 Task: Open Card Sales Contract Review in Board IT Asset Management and Inventory Control to Workspace Antivirus and Security Software and add a team member Softage.1@softage.net, a label Red, a checklist Wealth Management, an attachment from your onedrive, a color Red and finally, add a card description 'Plan and execute company team-building activity at a pottery class' and a comment 'This task presents an opportunity to innovate and come up with new solutions to old problems.'. Add a start date 'Jan 09, 1900' with a due date 'Jan 16, 1900'
Action: Mouse moved to (40, 283)
Screenshot: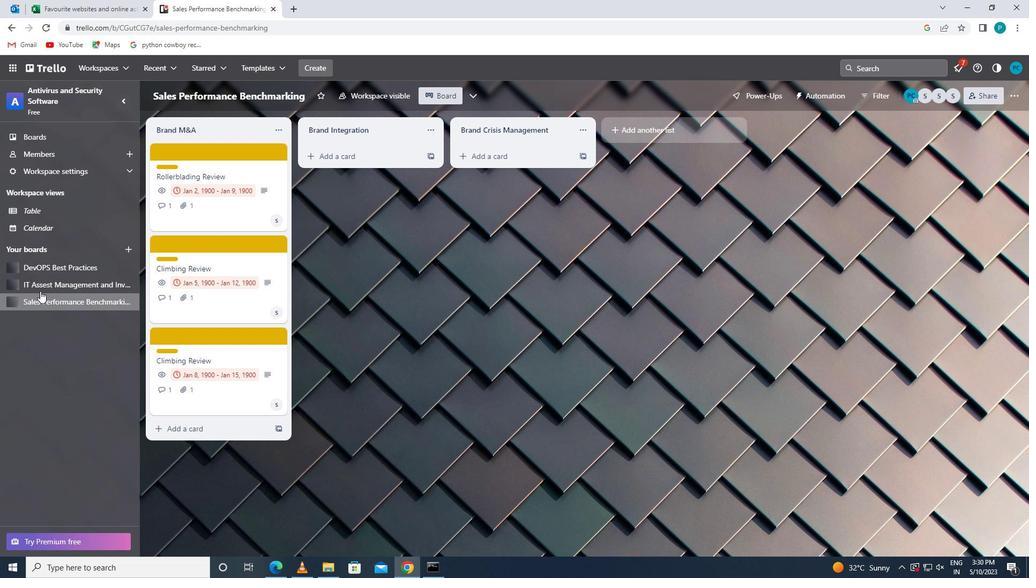 
Action: Mouse pressed left at (40, 283)
Screenshot: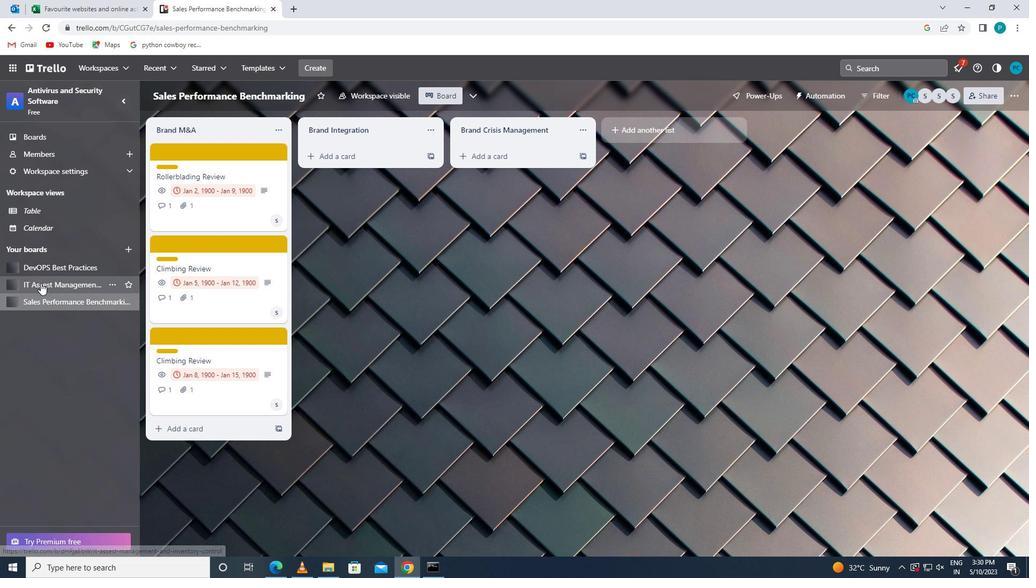 
Action: Mouse moved to (227, 338)
Screenshot: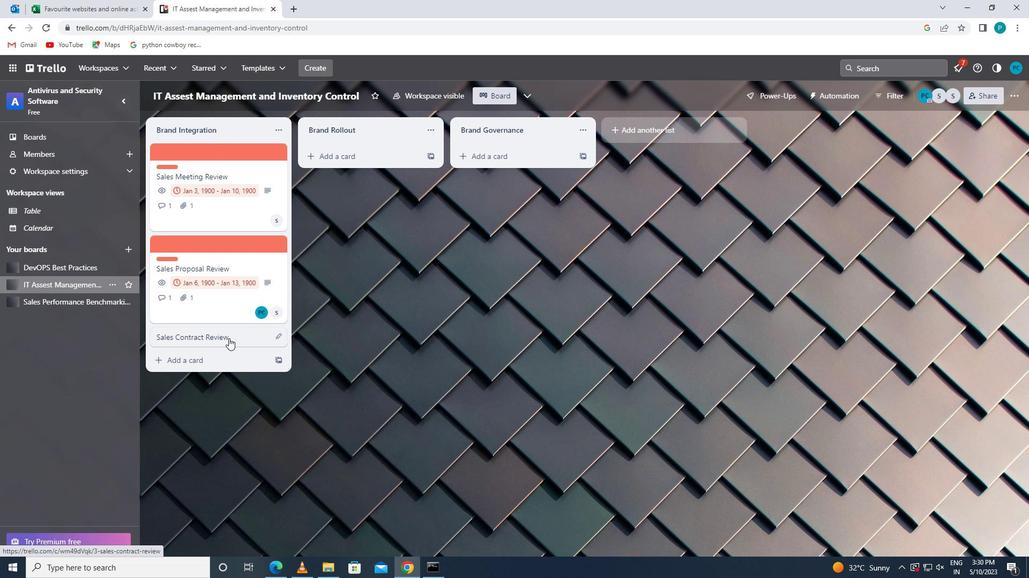
Action: Mouse pressed left at (227, 338)
Screenshot: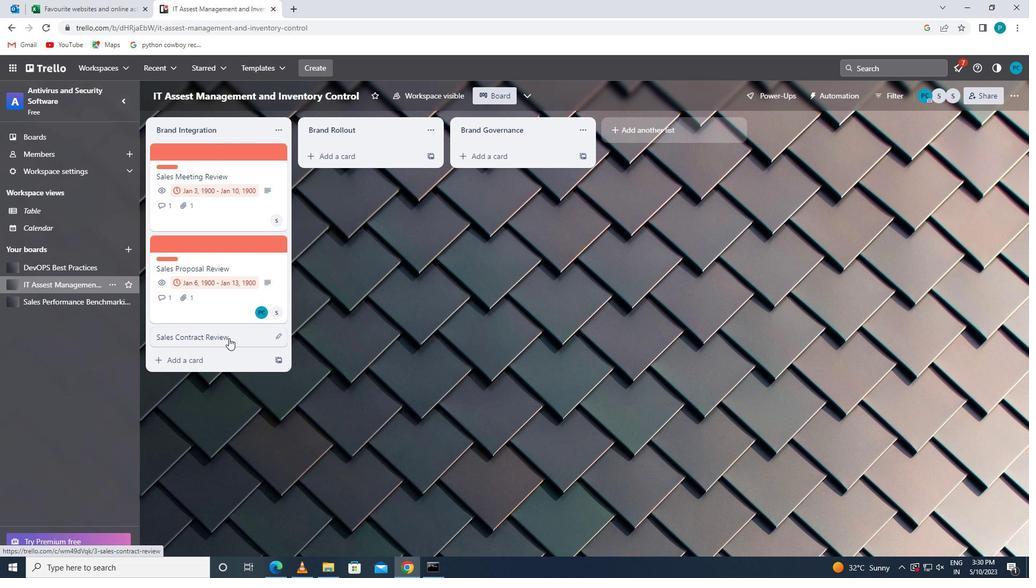 
Action: Mouse moved to (621, 191)
Screenshot: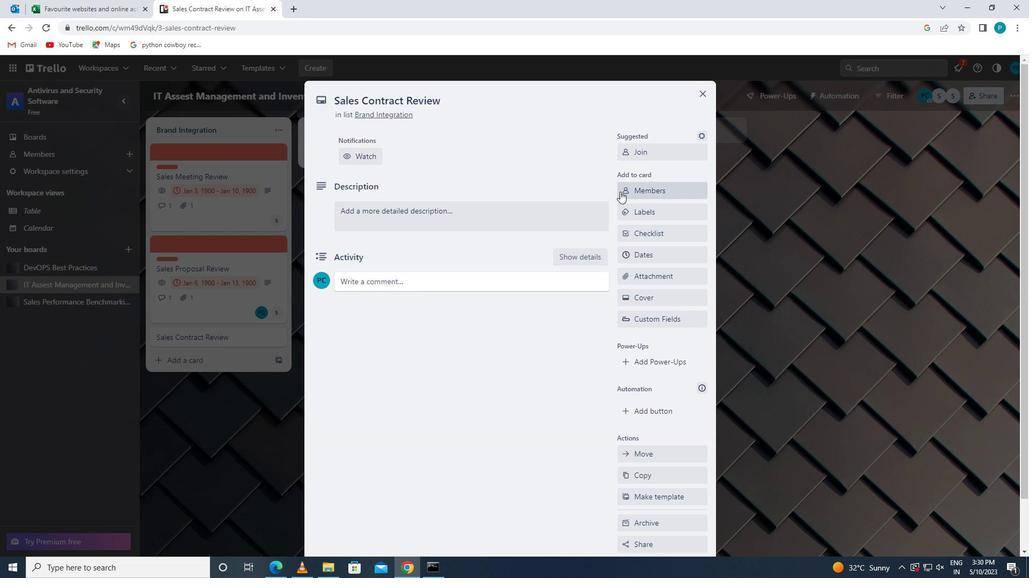 
Action: Mouse pressed left at (621, 191)
Screenshot: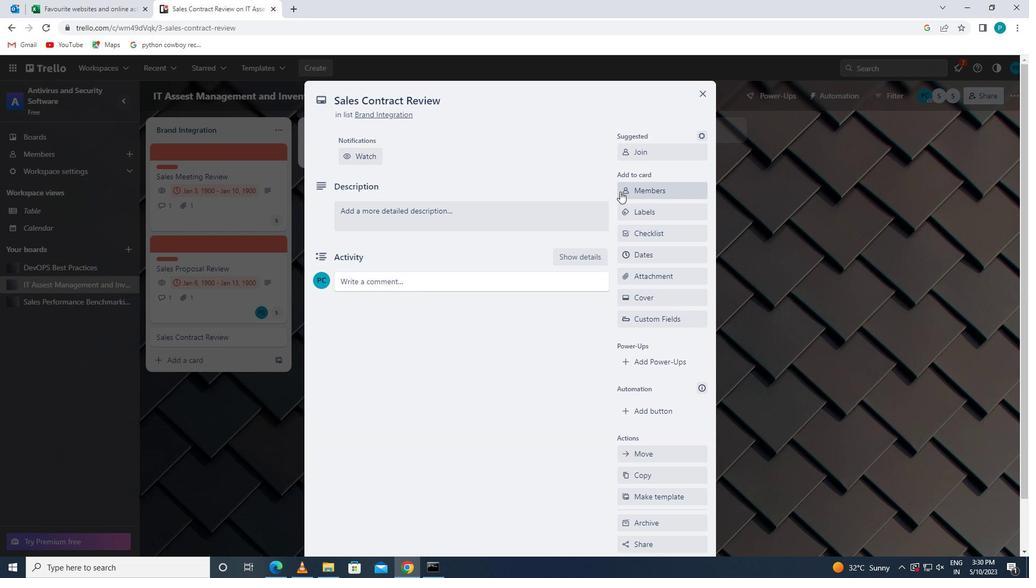 
Action: Mouse moved to (648, 243)
Screenshot: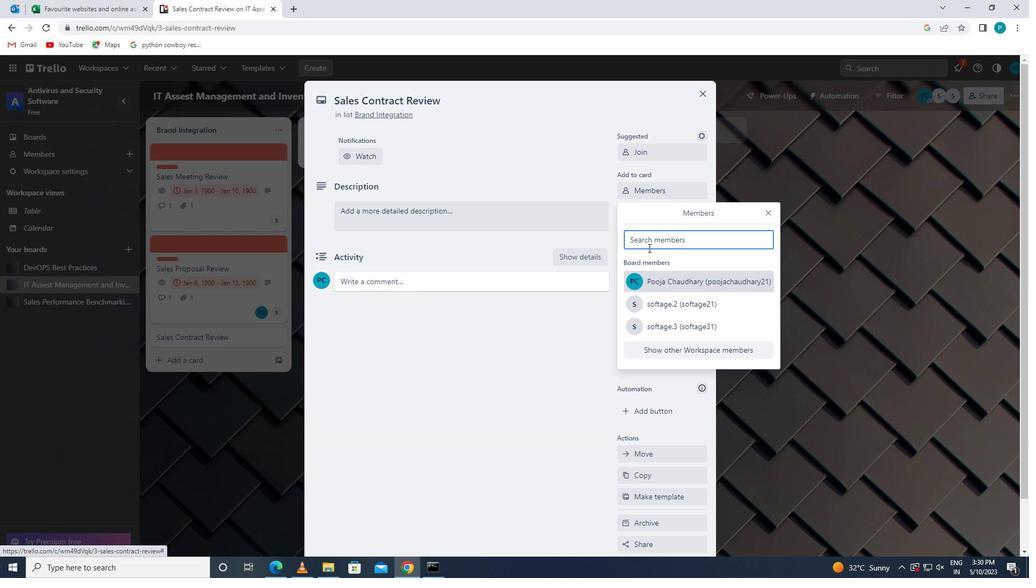 
Action: Mouse pressed left at (648, 243)
Screenshot: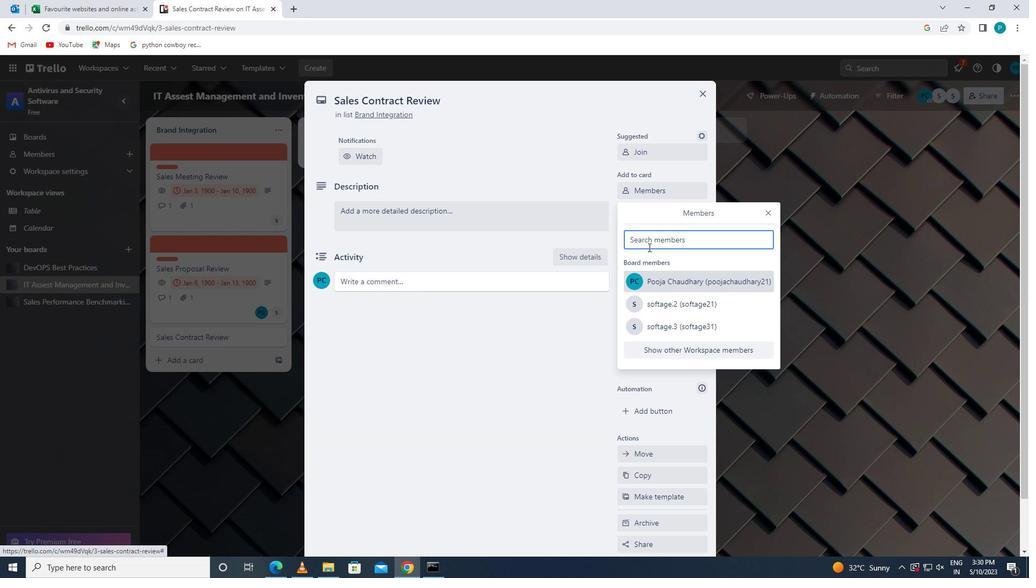 
Action: Key pressed <Key.caps_lock>s<Key.caps_lock>oftage
Screenshot: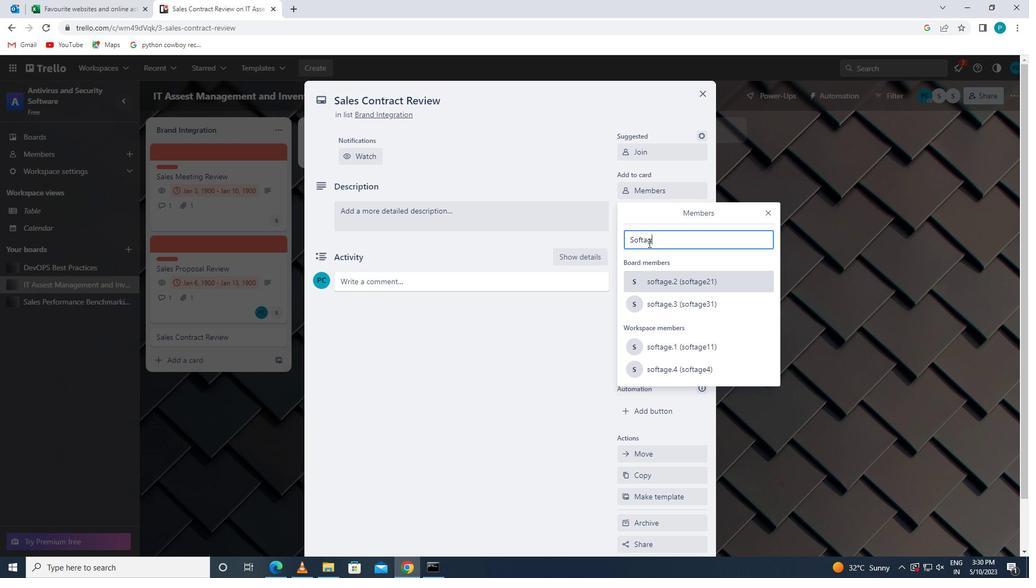 
Action: Mouse moved to (675, 349)
Screenshot: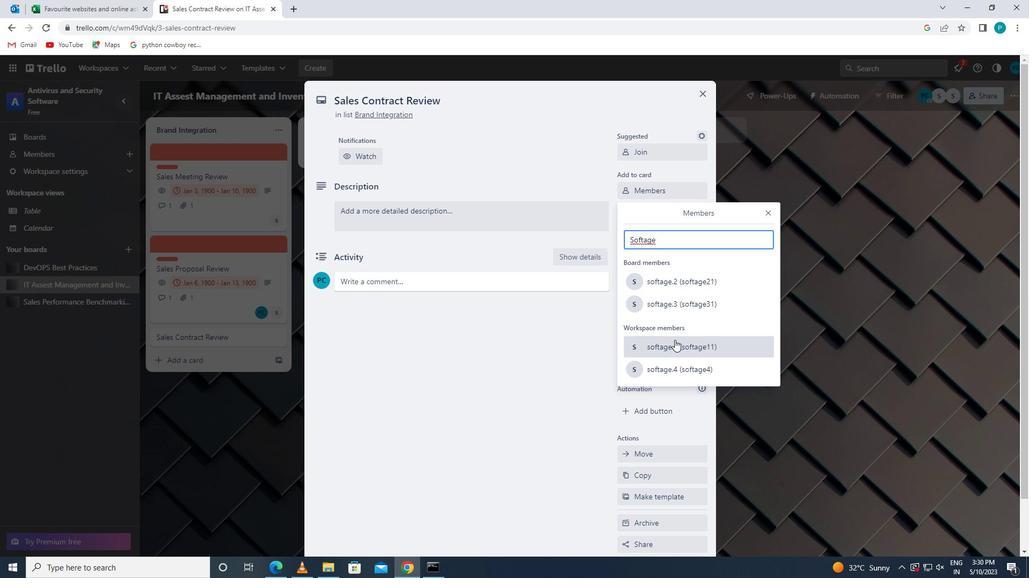 
Action: Mouse pressed left at (675, 349)
Screenshot: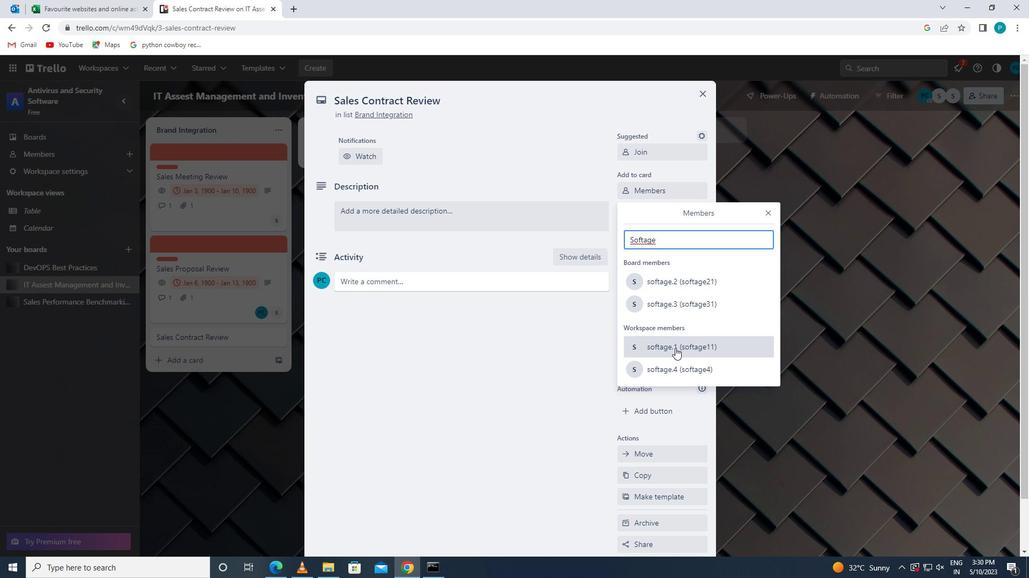 
Action: Mouse moved to (769, 210)
Screenshot: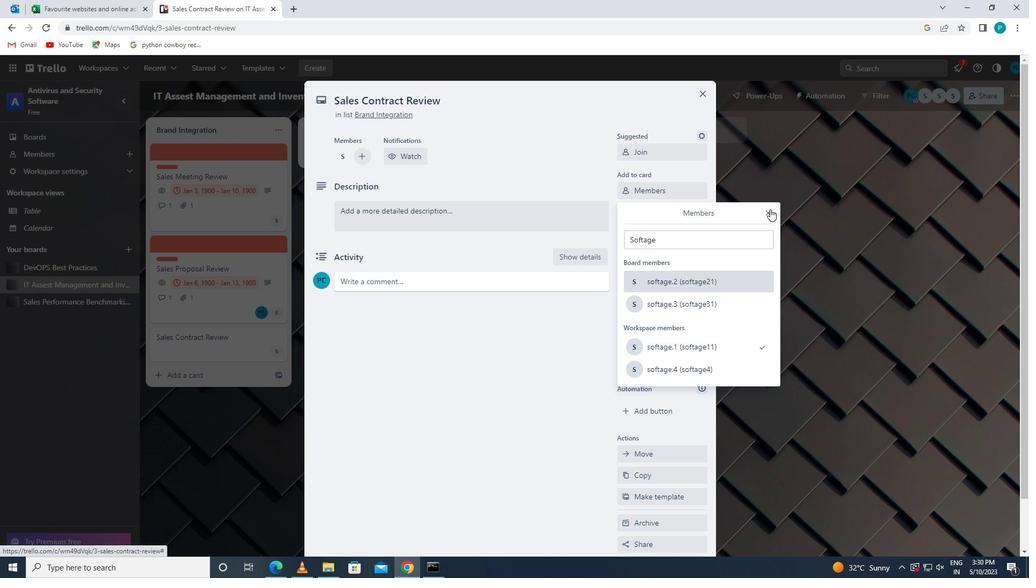 
Action: Mouse pressed left at (769, 210)
Screenshot: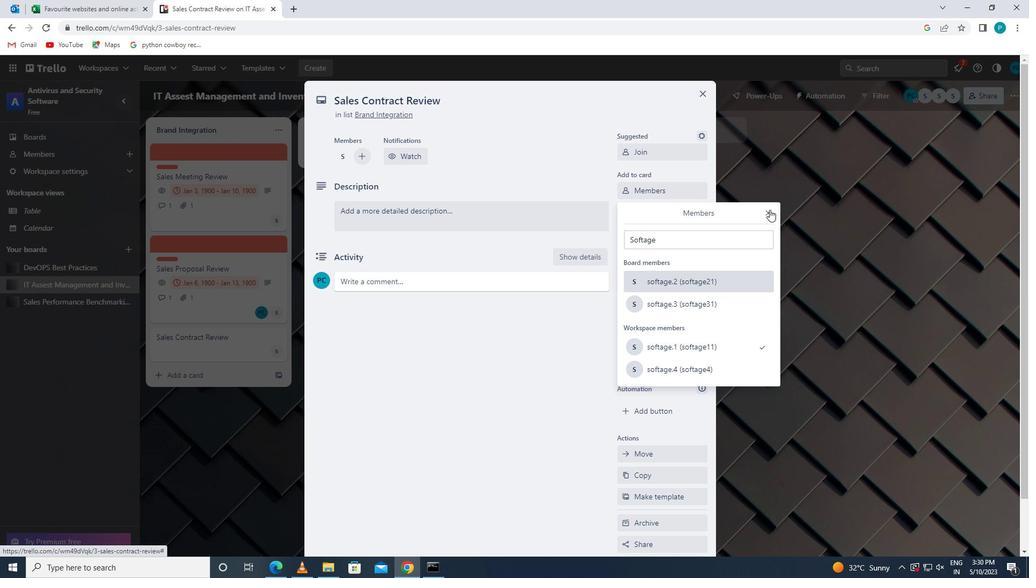 
Action: Mouse moved to (675, 211)
Screenshot: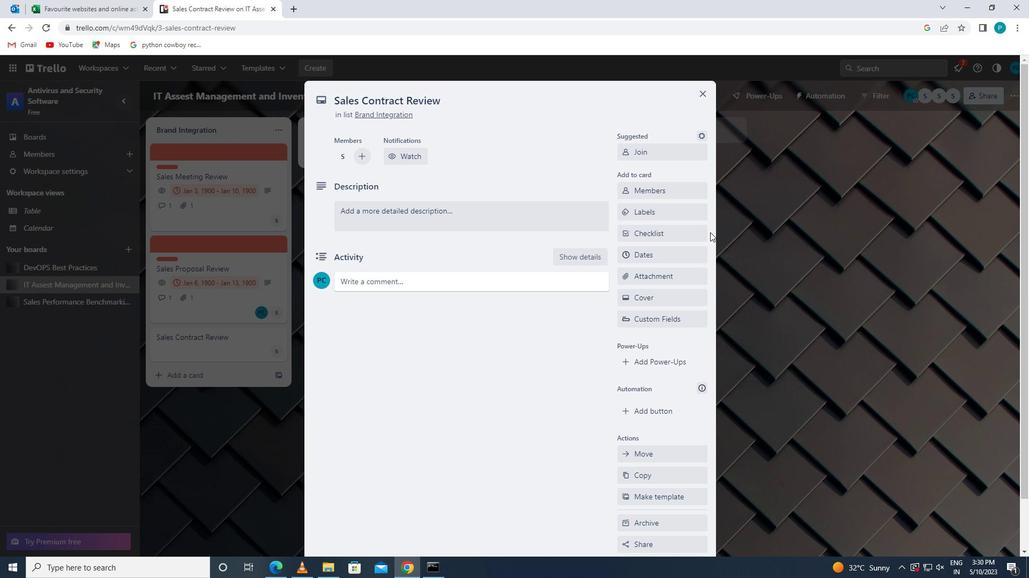 
Action: Mouse pressed left at (675, 211)
Screenshot: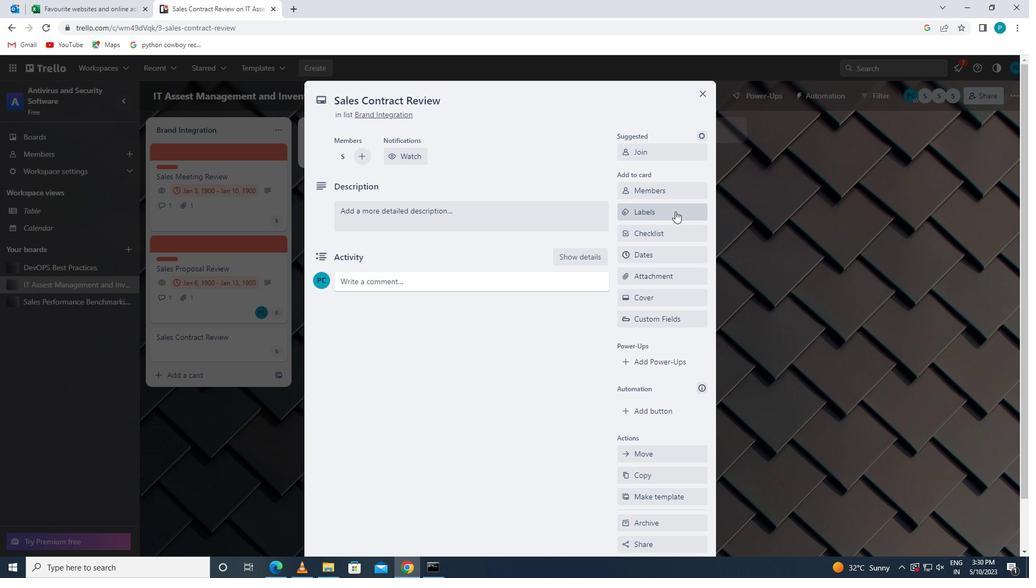 
Action: Mouse moved to (654, 413)
Screenshot: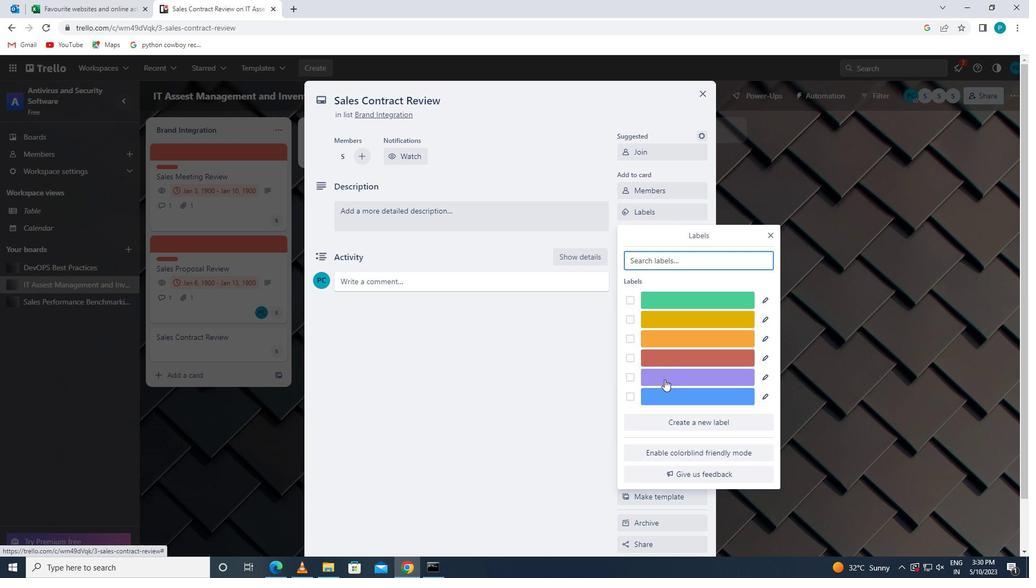 
Action: Mouse pressed left at (654, 413)
Screenshot: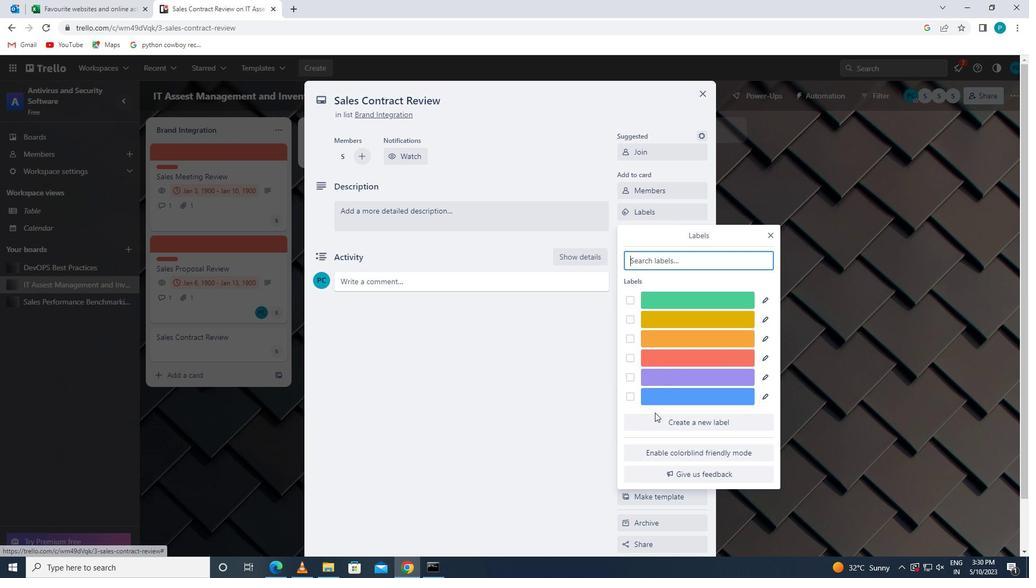 
Action: Mouse moved to (655, 419)
Screenshot: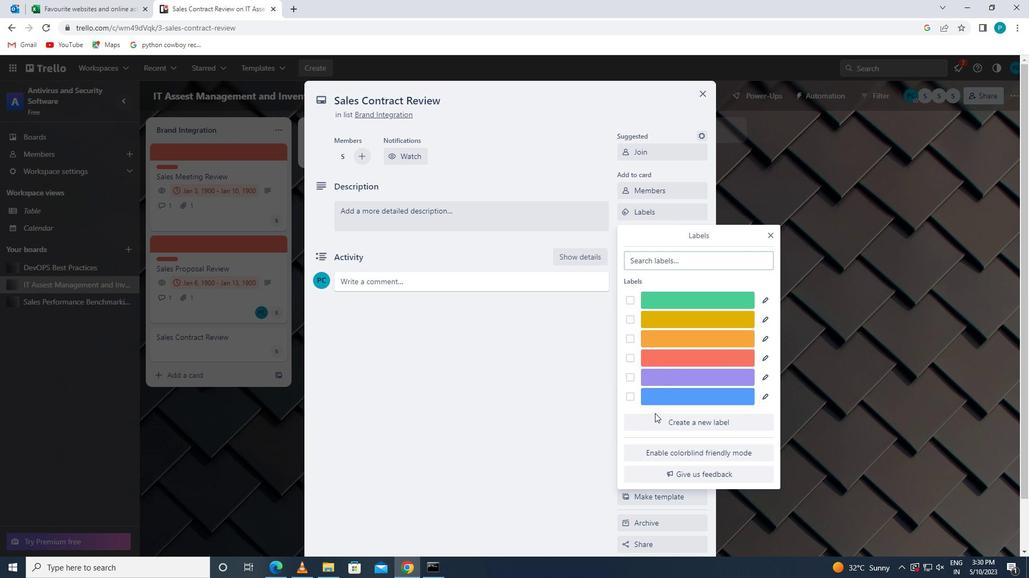 
Action: Mouse pressed left at (655, 419)
Screenshot: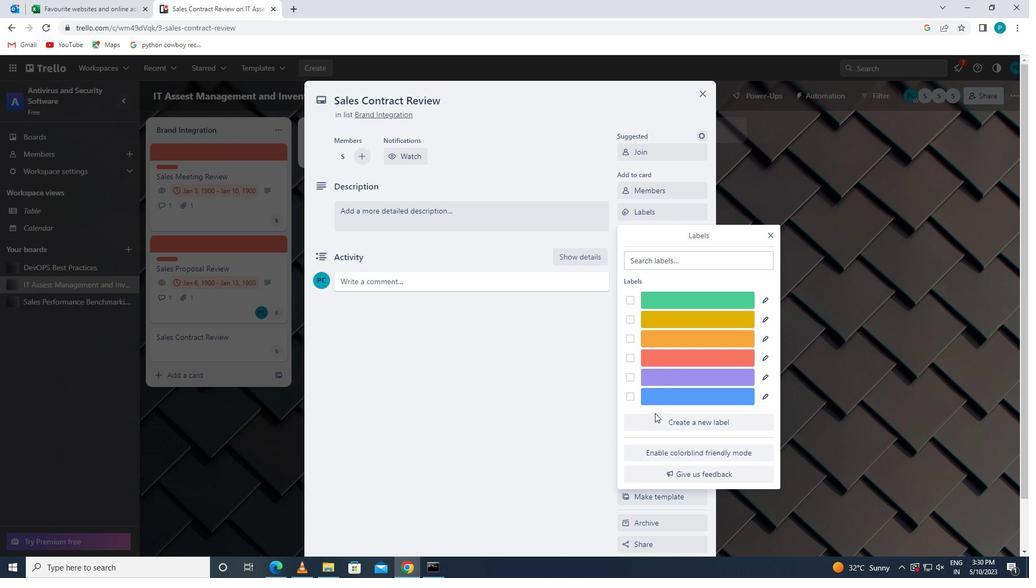 
Action: Mouse moved to (735, 392)
Screenshot: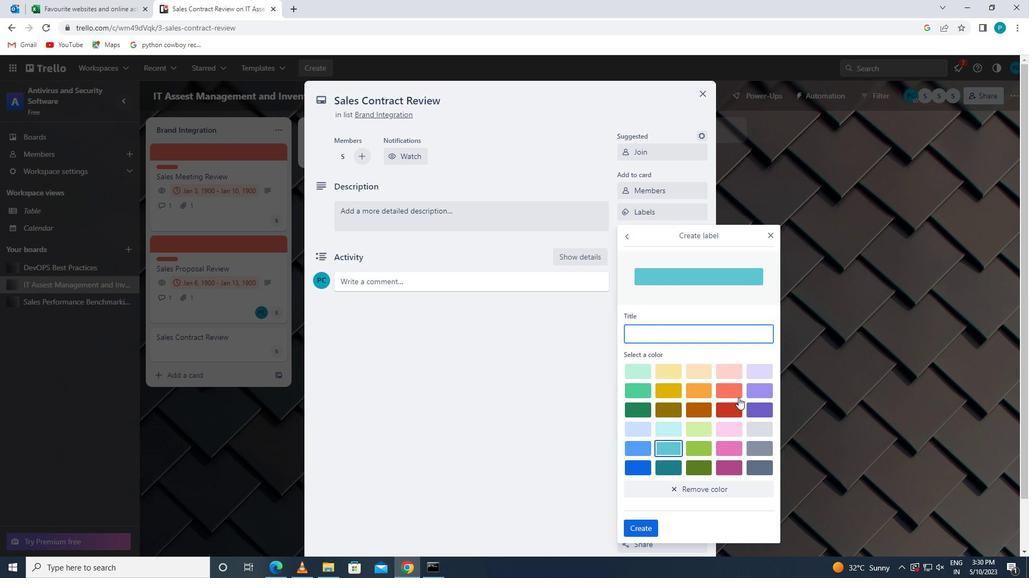 
Action: Mouse pressed left at (735, 392)
Screenshot: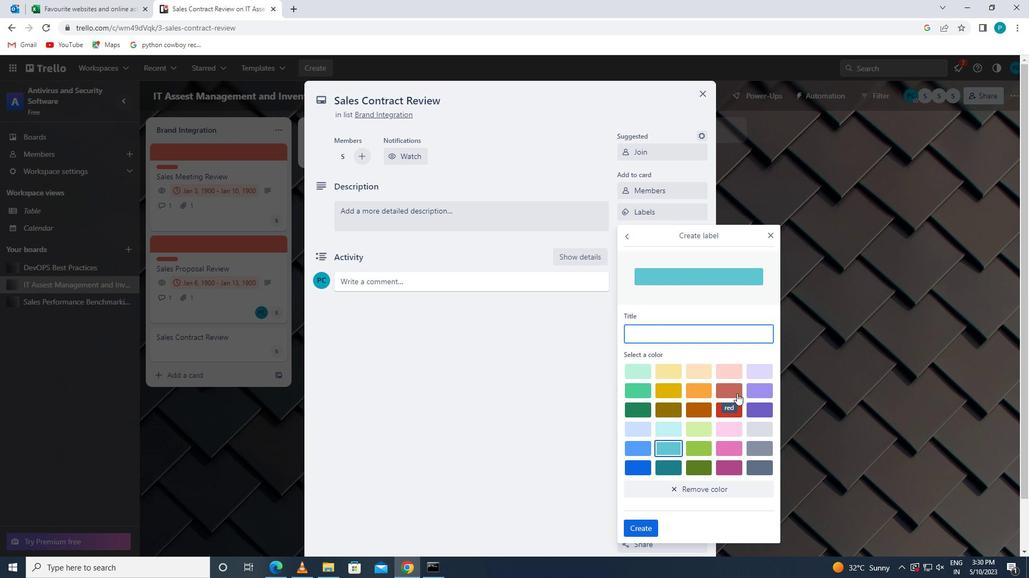 
Action: Mouse moved to (649, 524)
Screenshot: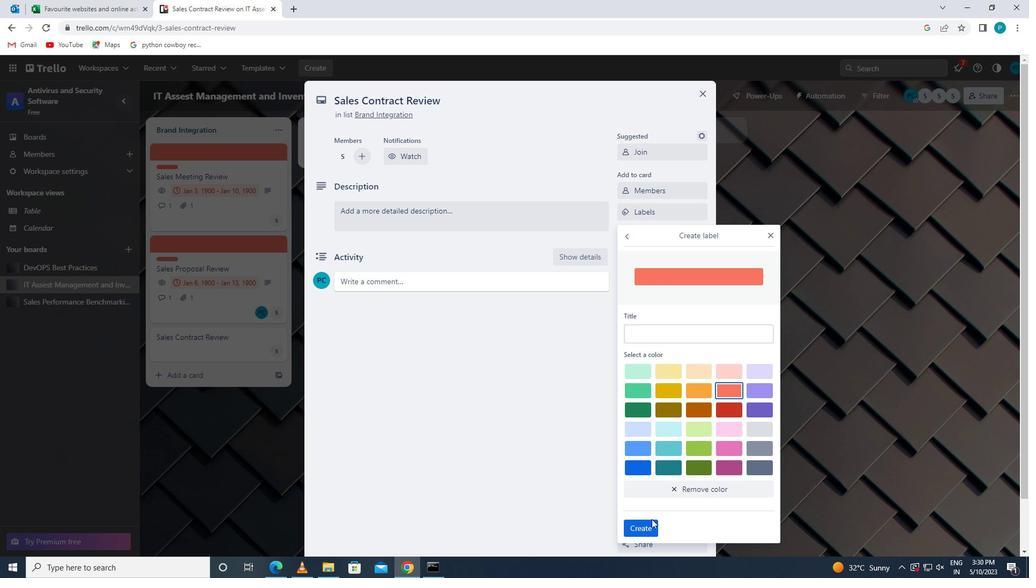
Action: Mouse pressed left at (649, 524)
Screenshot: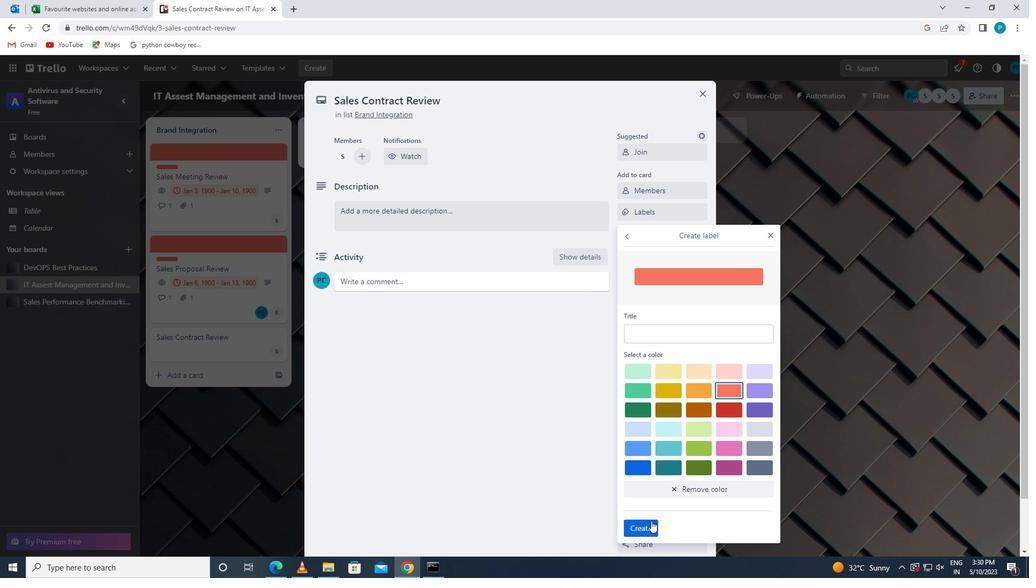 
Action: Mouse moved to (769, 235)
Screenshot: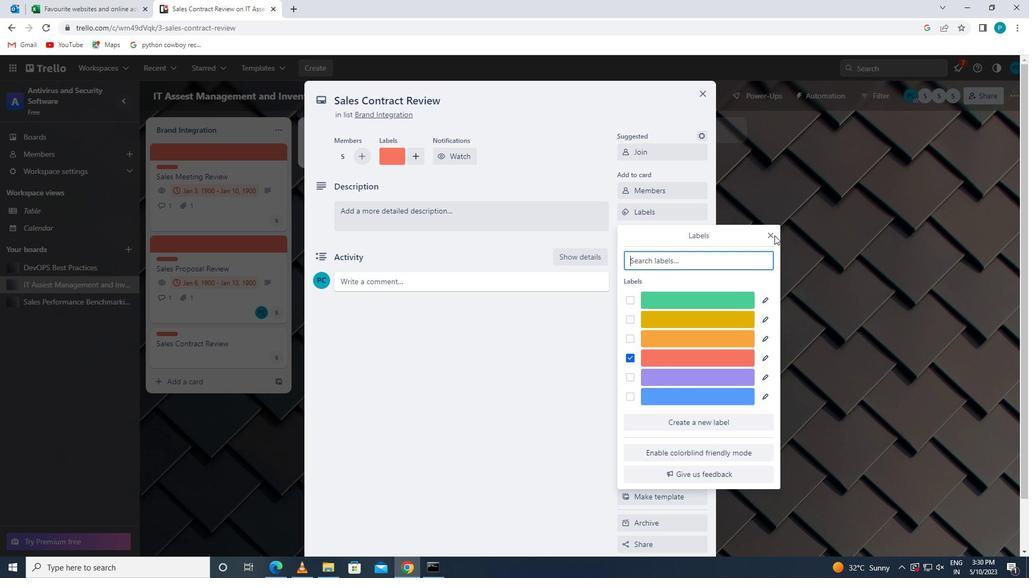 
Action: Mouse pressed left at (769, 235)
Screenshot: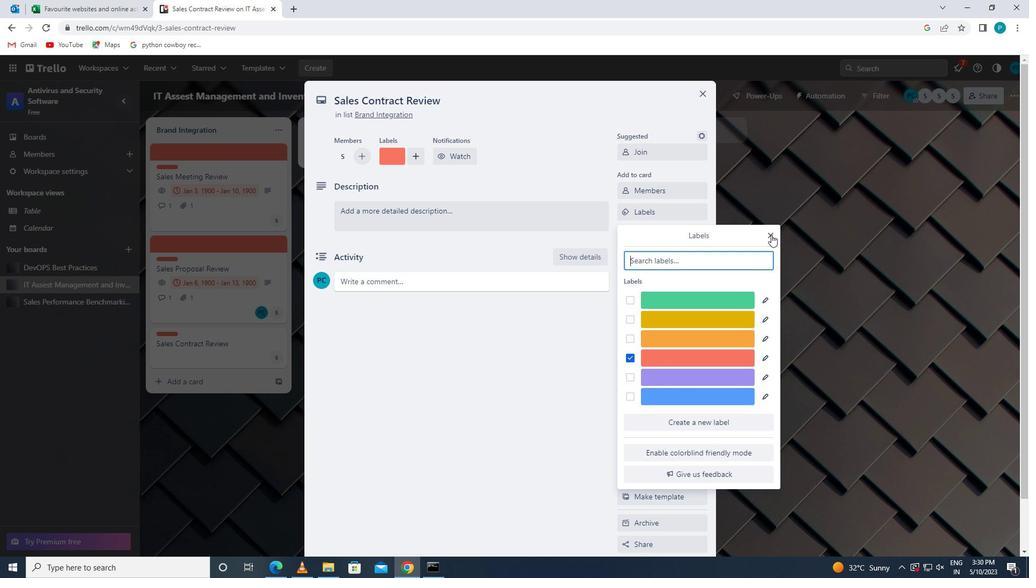 
Action: Mouse moved to (644, 237)
Screenshot: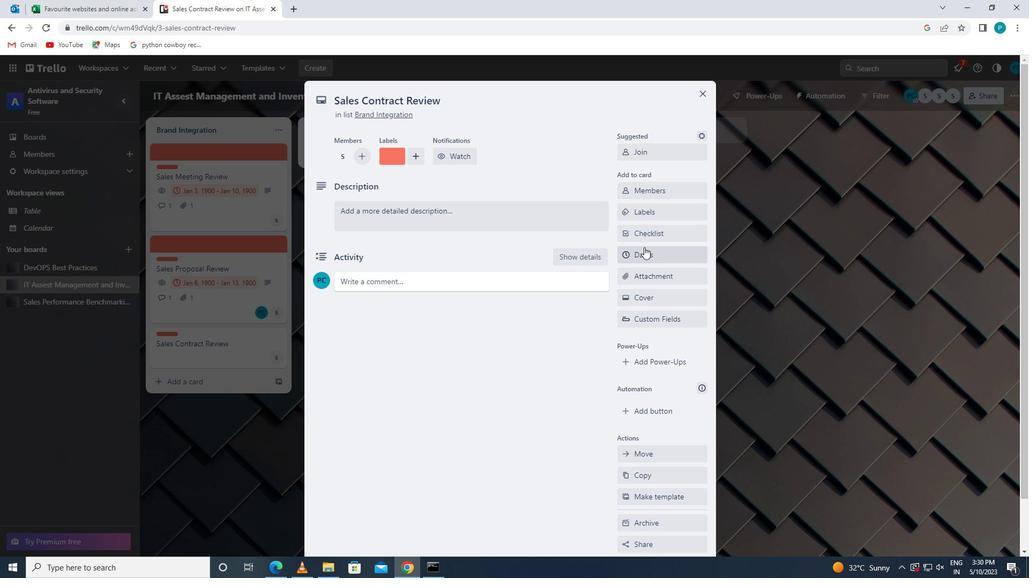 
Action: Mouse pressed left at (644, 237)
Screenshot: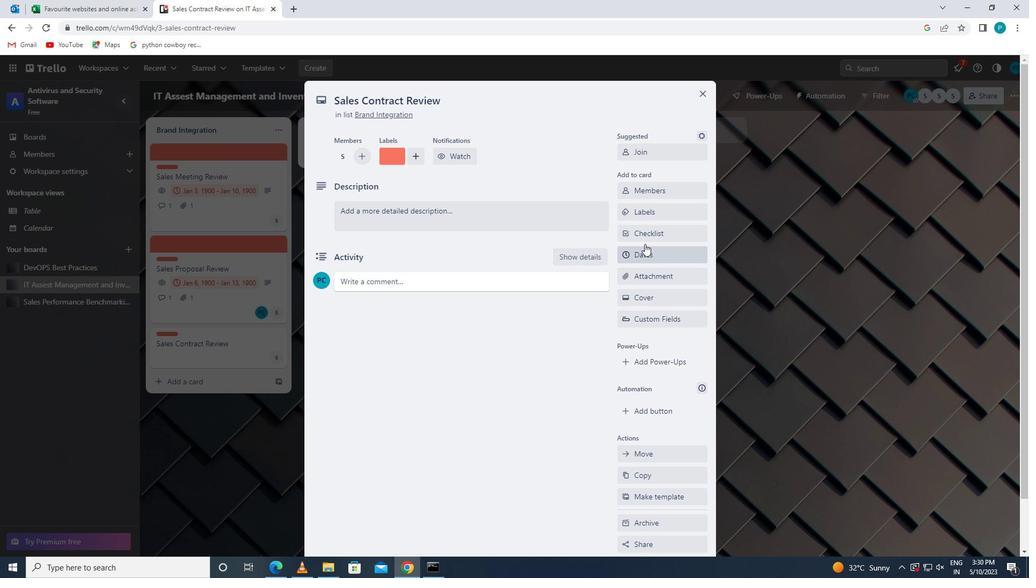 
Action: Key pressed <Key.caps_lock>w<Key.caps_lock>
Screenshot: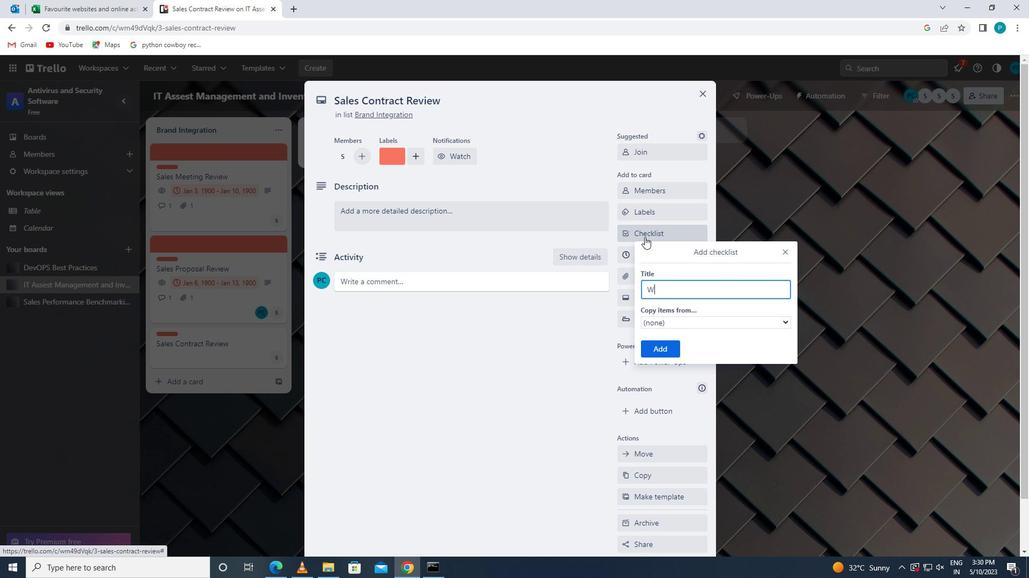 
Action: Mouse moved to (728, 316)
Screenshot: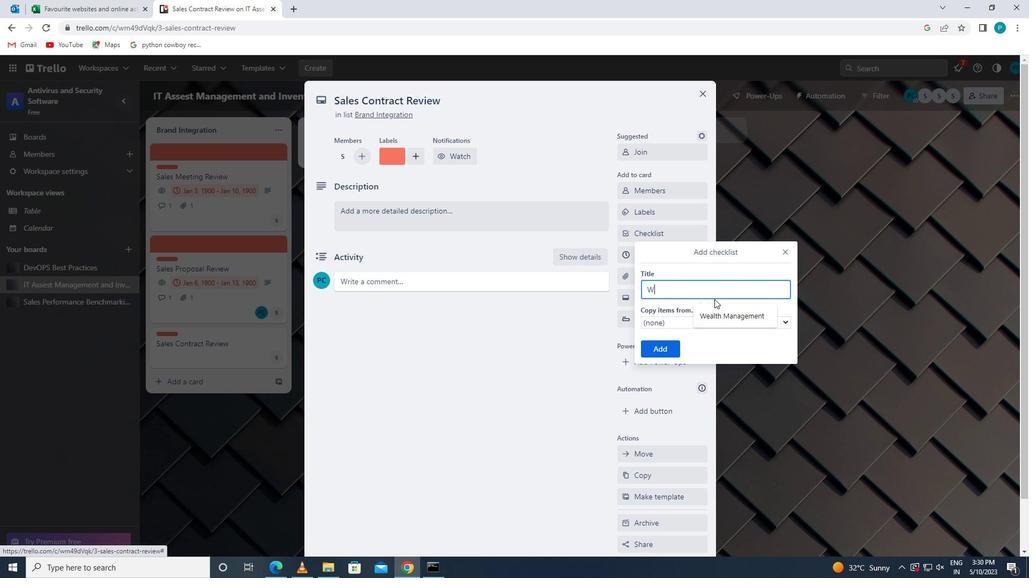 
Action: Mouse pressed left at (728, 316)
Screenshot: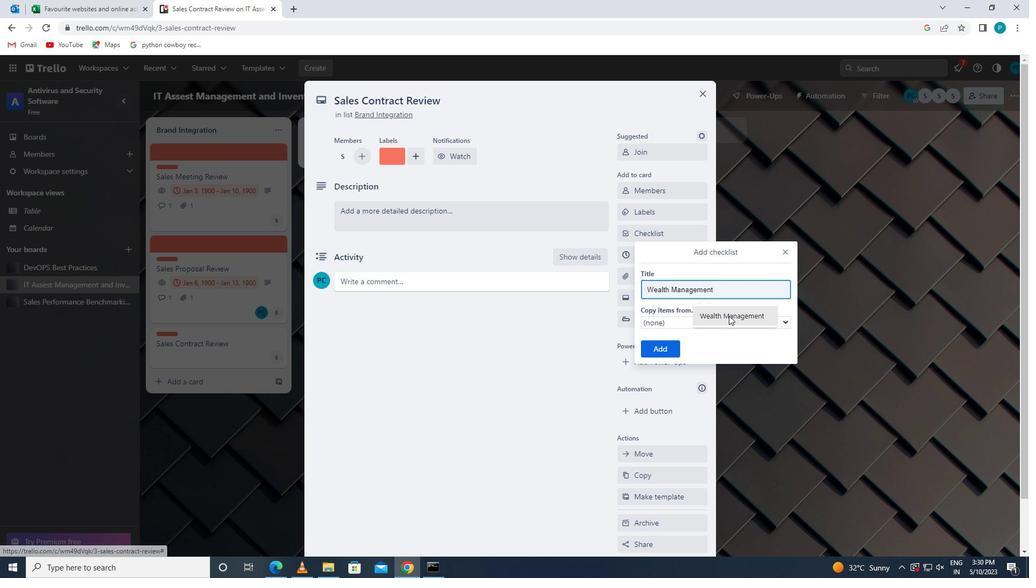 
Action: Mouse moved to (664, 342)
Screenshot: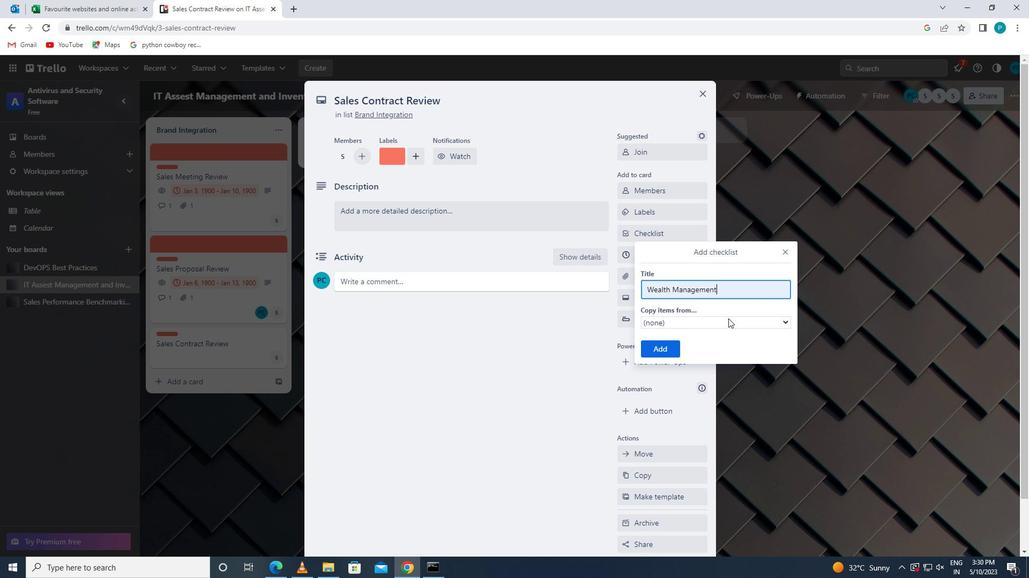 
Action: Mouse pressed left at (664, 342)
Screenshot: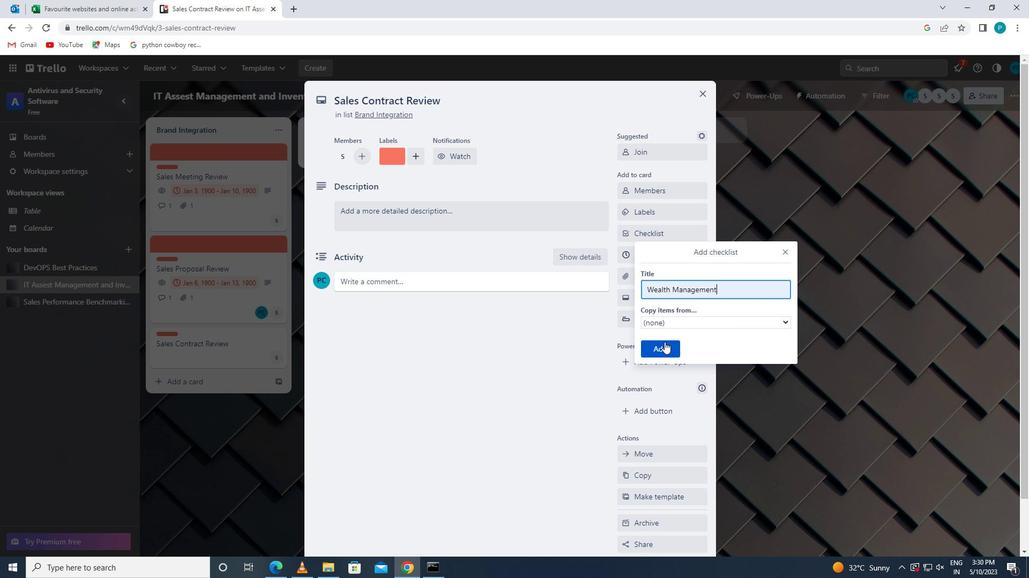
Action: Mouse moved to (663, 275)
Screenshot: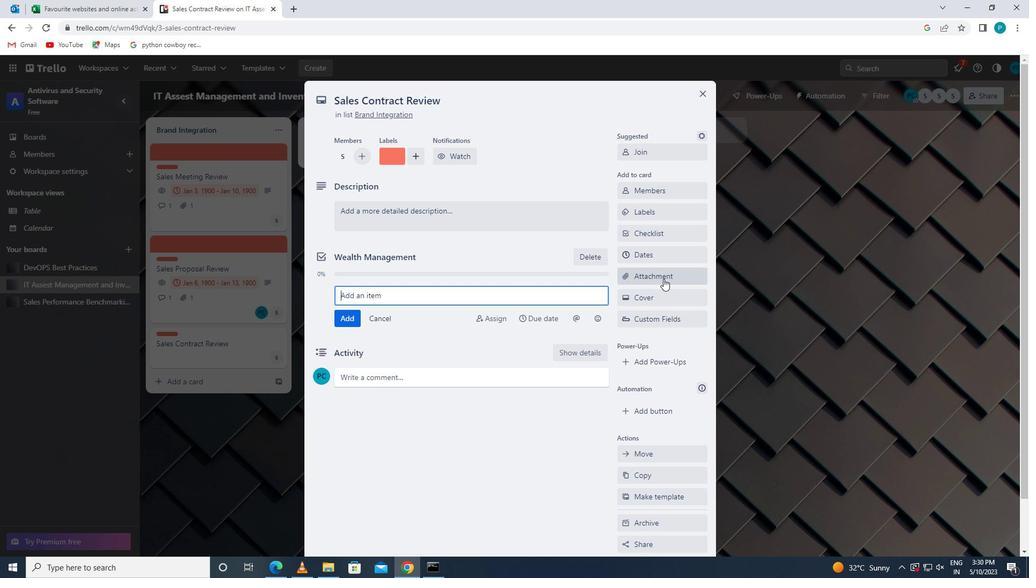 
Action: Mouse pressed left at (663, 275)
Screenshot: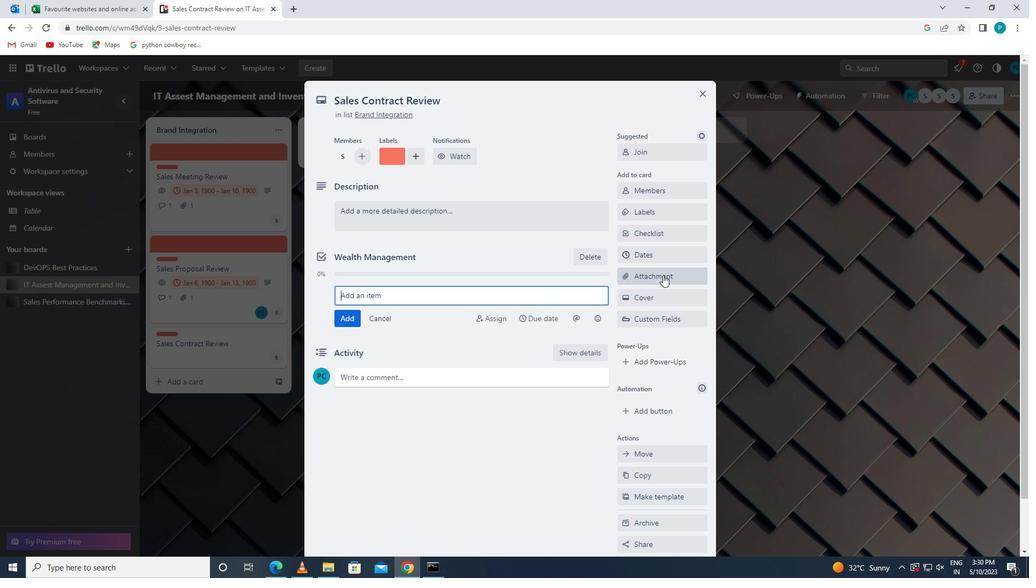 
Action: Mouse moved to (679, 412)
Screenshot: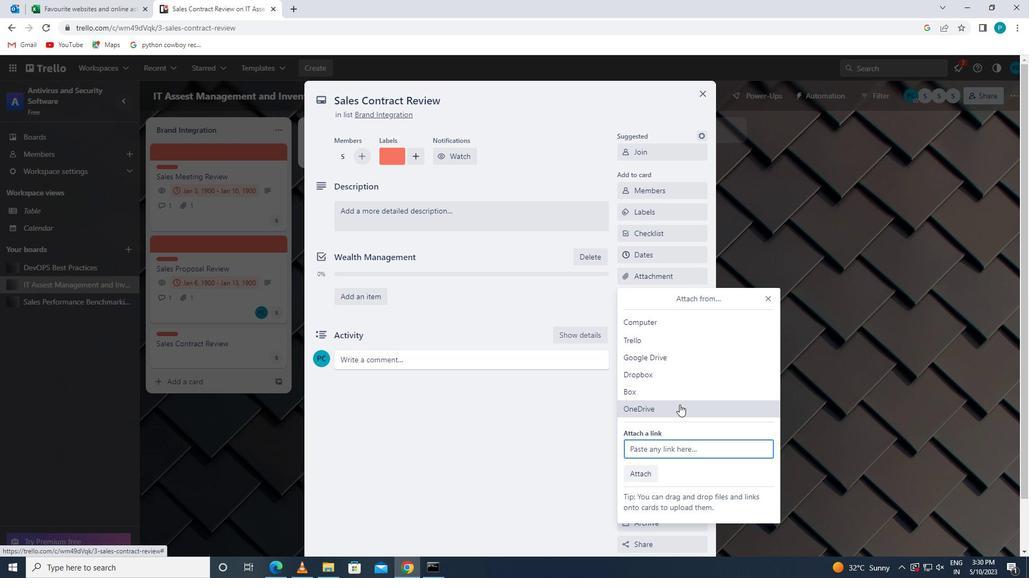 
Action: Mouse pressed left at (679, 412)
Screenshot: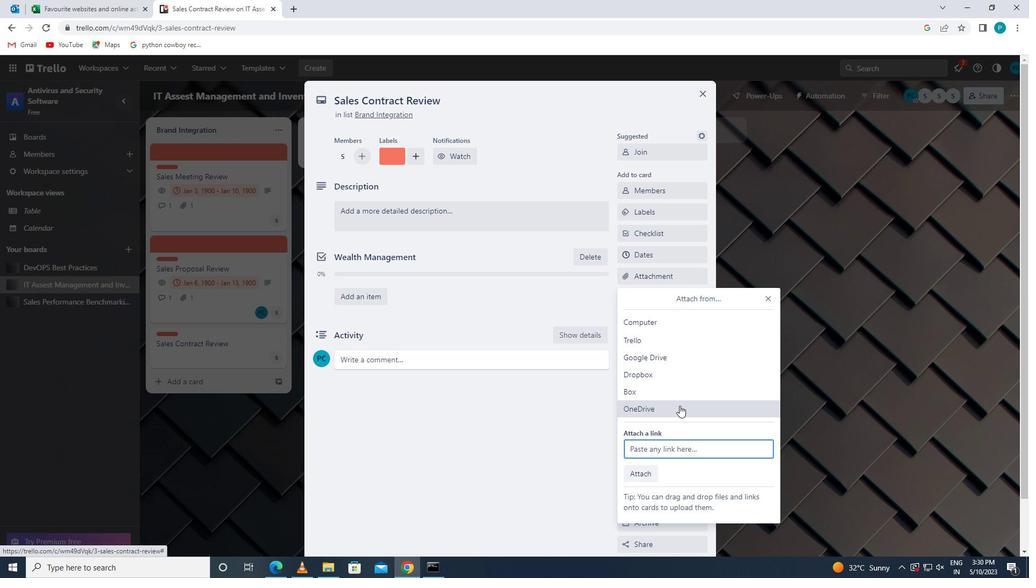 
Action: Mouse moved to (341, 206)
Screenshot: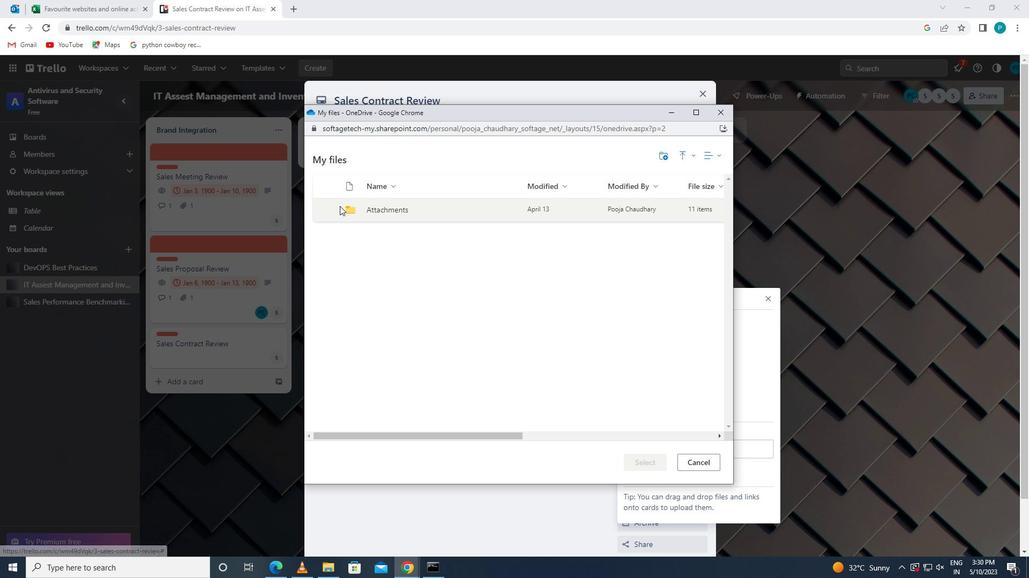 
Action: Mouse pressed left at (341, 206)
Screenshot: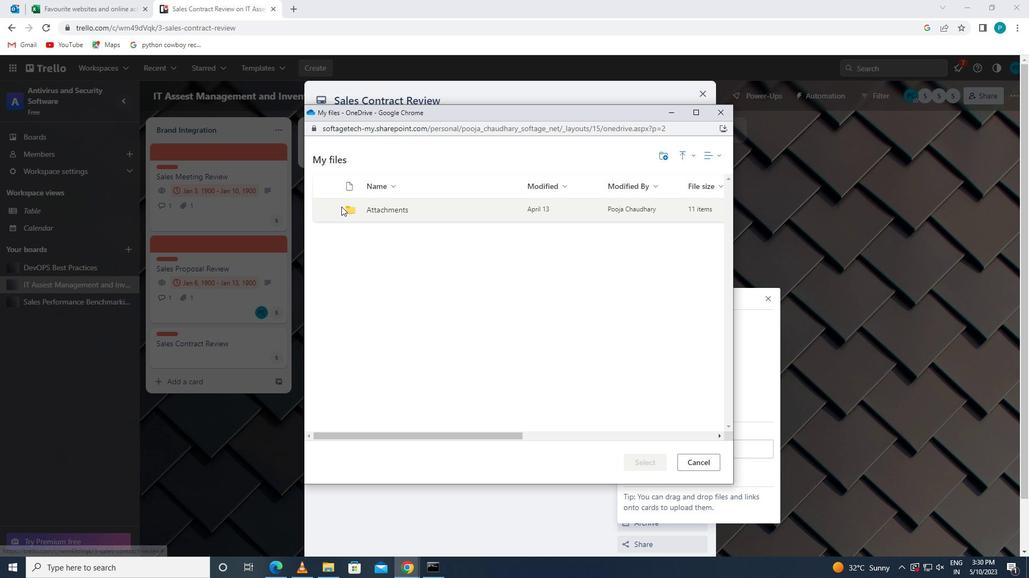 
Action: Mouse moved to (351, 211)
Screenshot: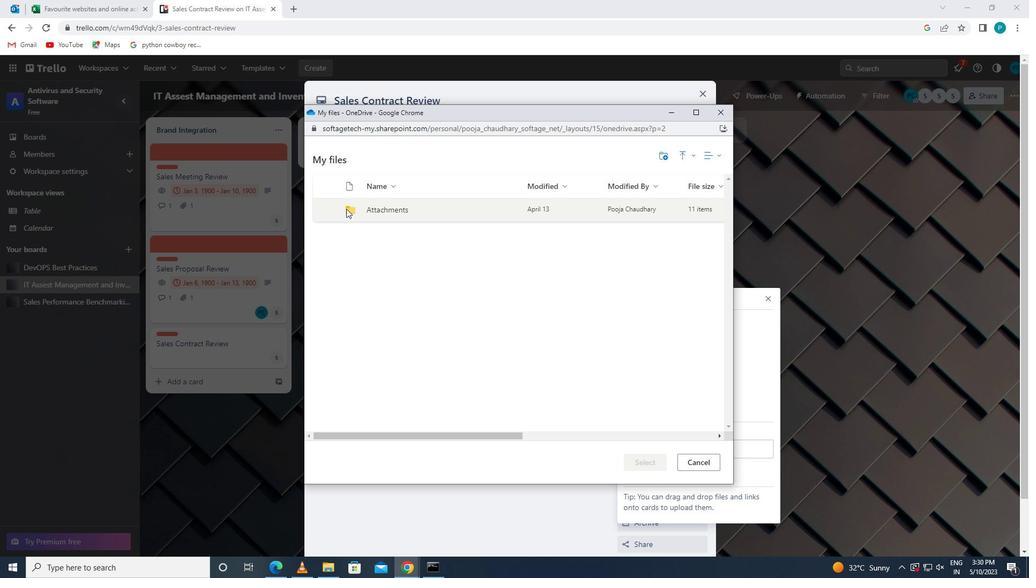 
Action: Mouse pressed left at (351, 211)
Screenshot: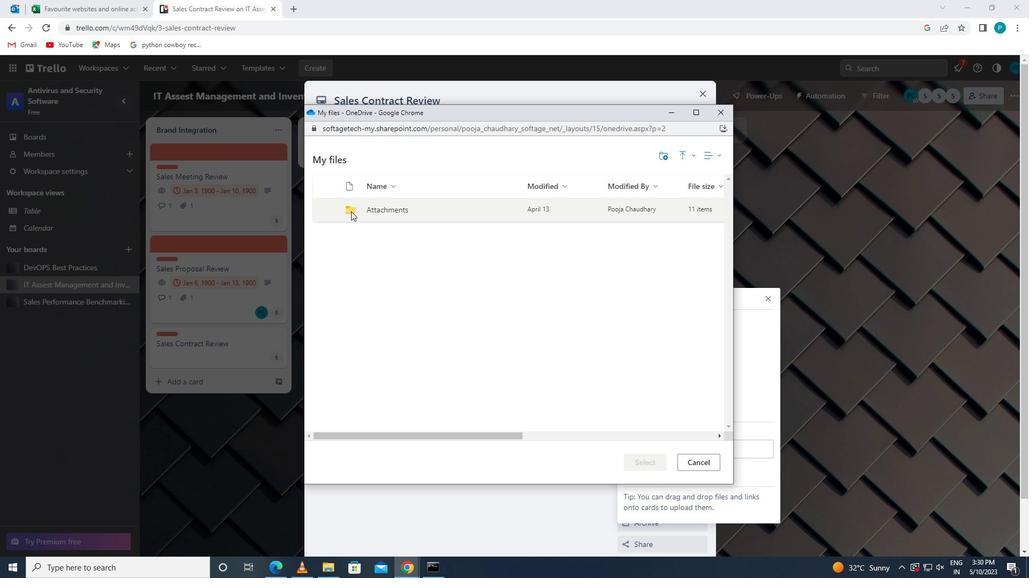 
Action: Mouse pressed left at (351, 211)
Screenshot: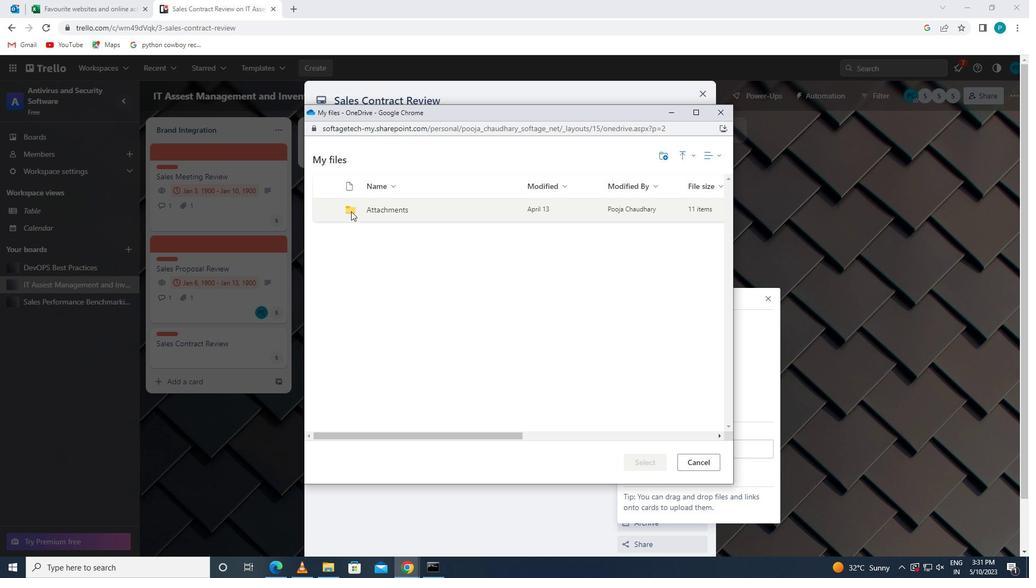 
Action: Mouse moved to (389, 211)
Screenshot: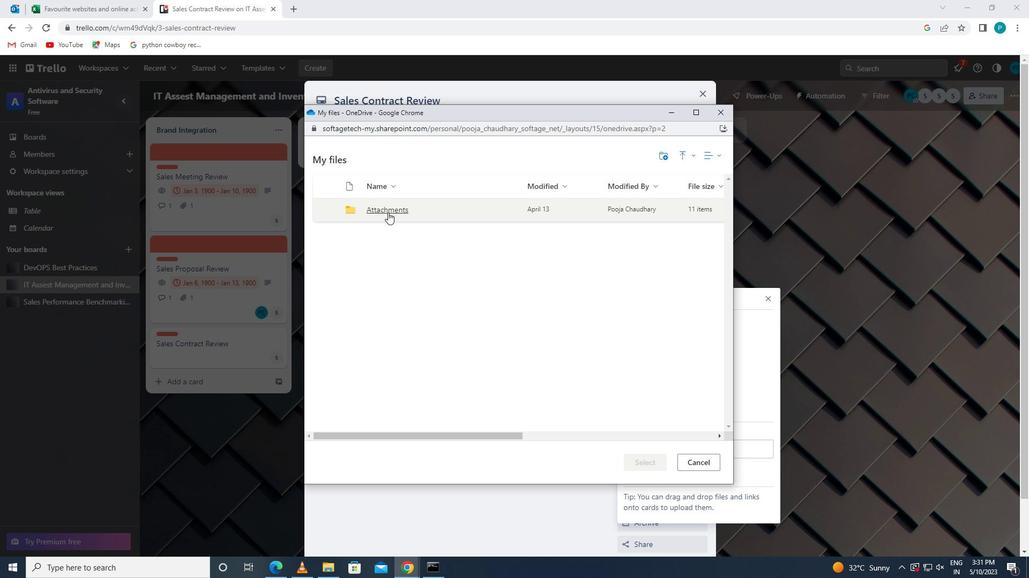 
Action: Mouse pressed left at (389, 211)
Screenshot: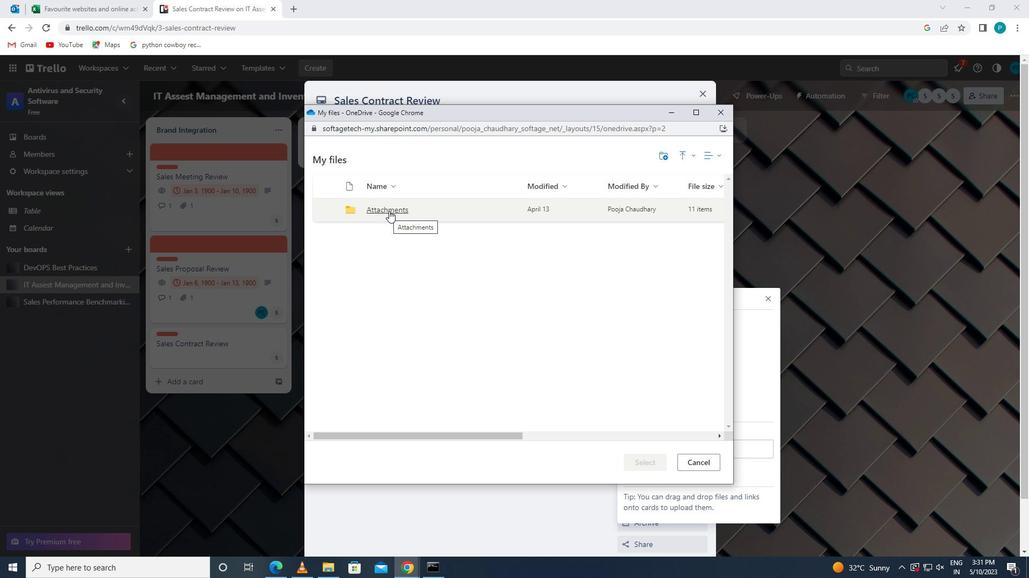 
Action: Mouse moved to (398, 296)
Screenshot: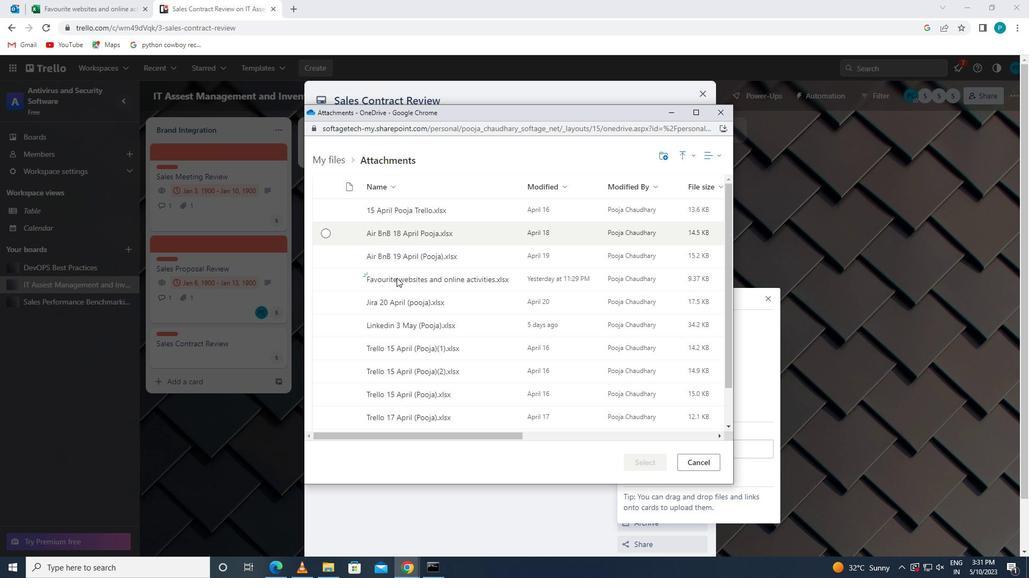 
Action: Mouse pressed left at (398, 296)
Screenshot: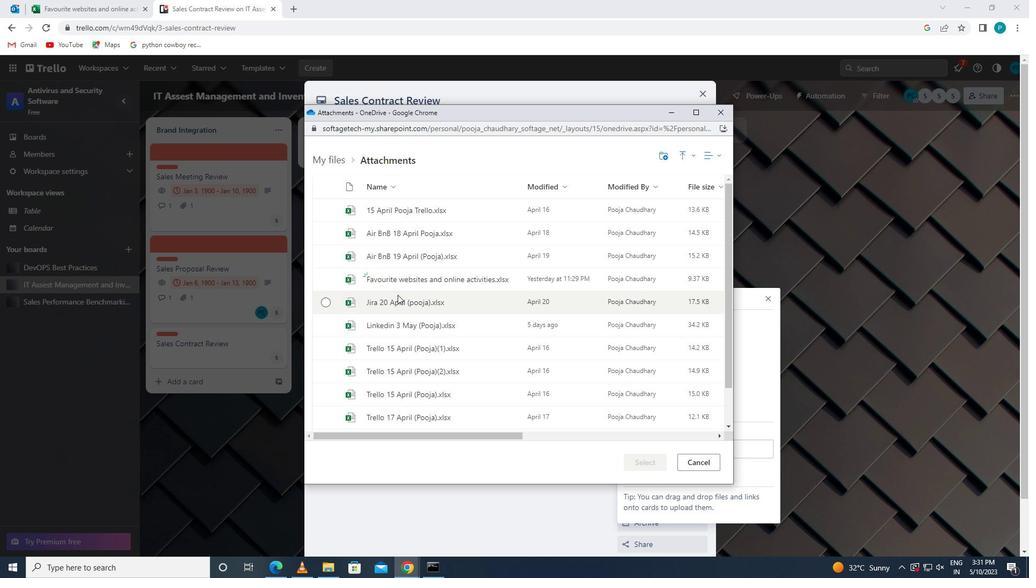 
Action: Mouse moved to (645, 465)
Screenshot: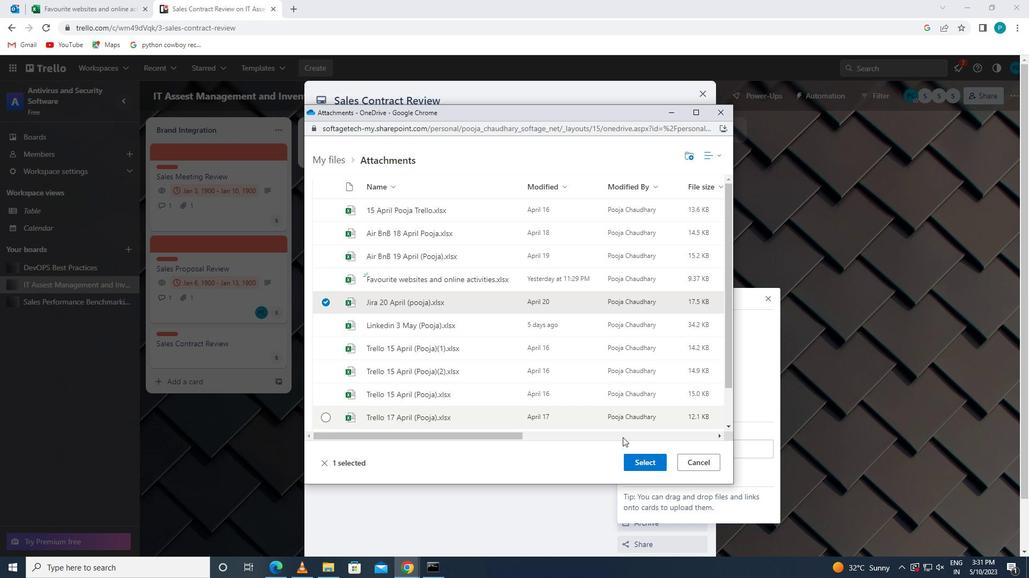
Action: Mouse pressed left at (645, 465)
Screenshot: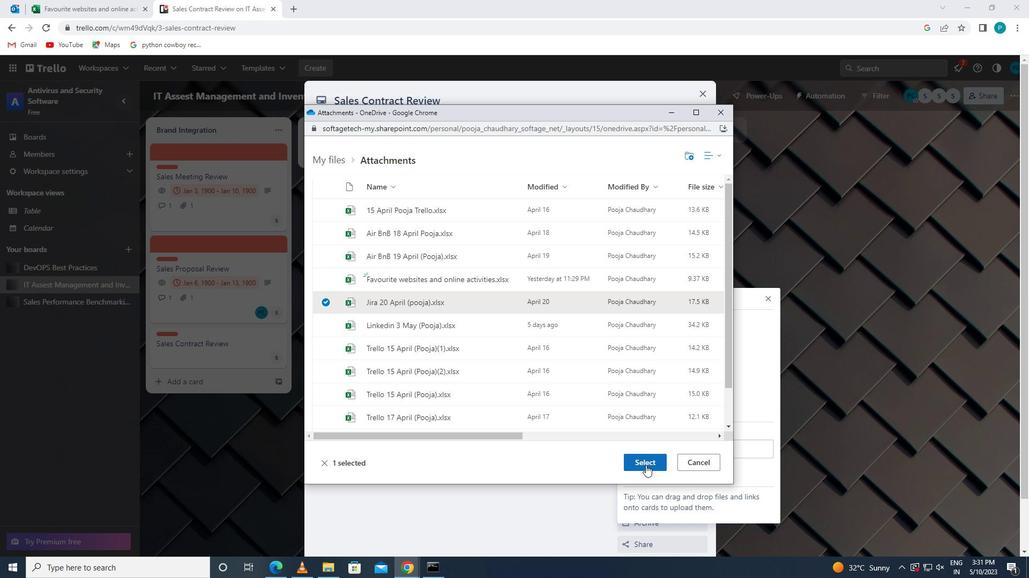 
Action: Mouse moved to (664, 296)
Screenshot: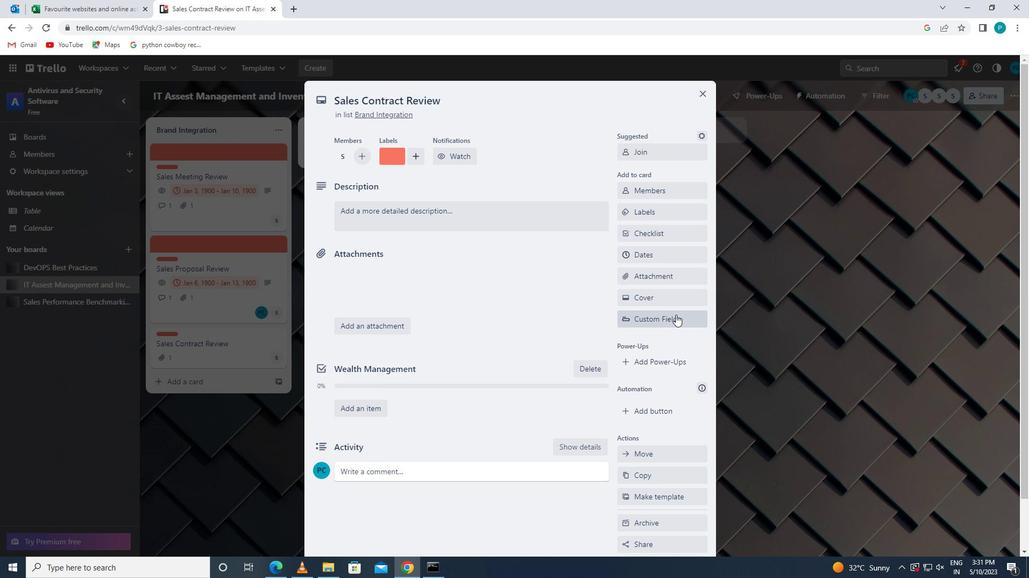 
Action: Mouse pressed left at (664, 296)
Screenshot: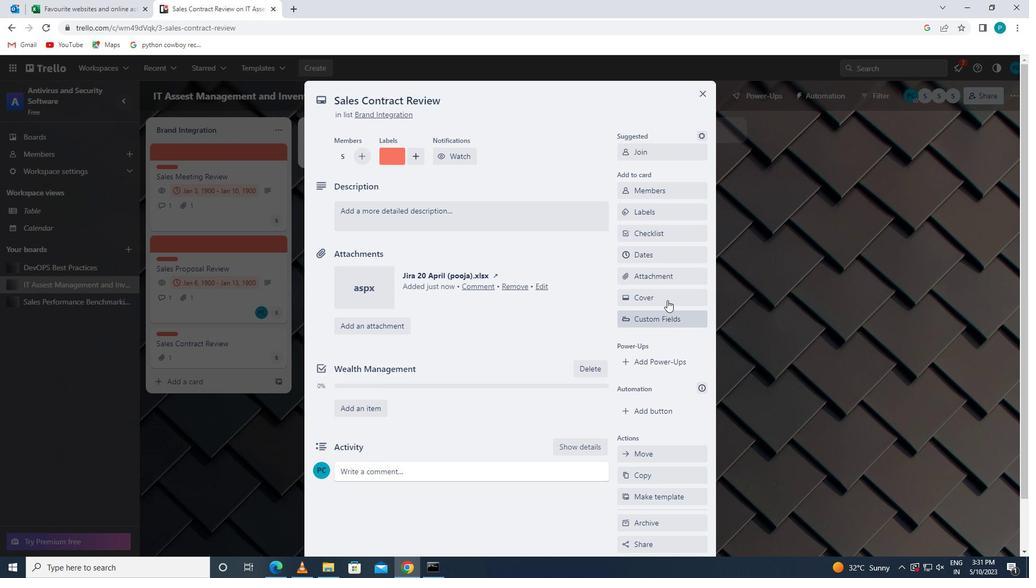 
Action: Mouse moved to (733, 341)
Screenshot: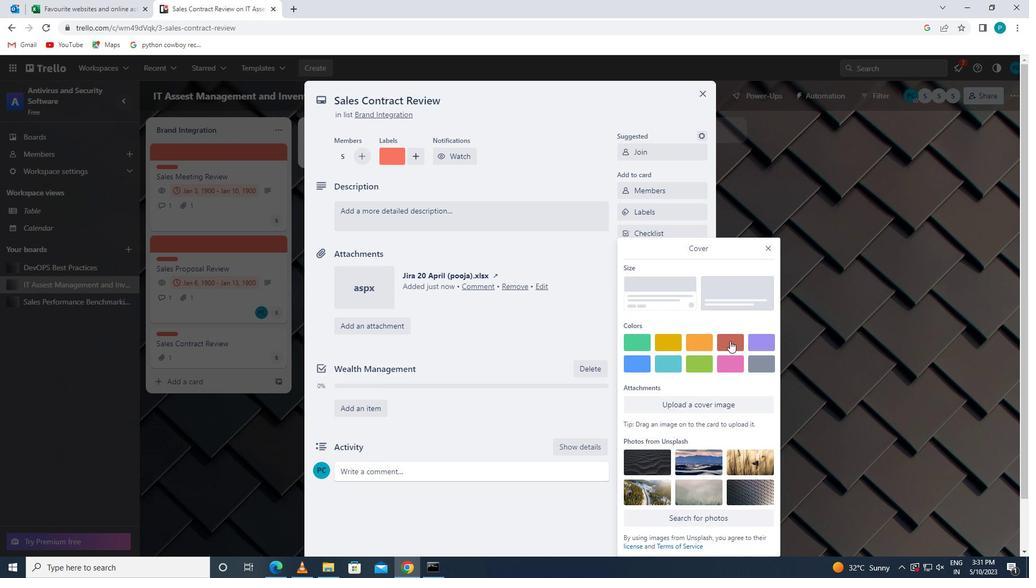 
Action: Mouse pressed left at (733, 341)
Screenshot: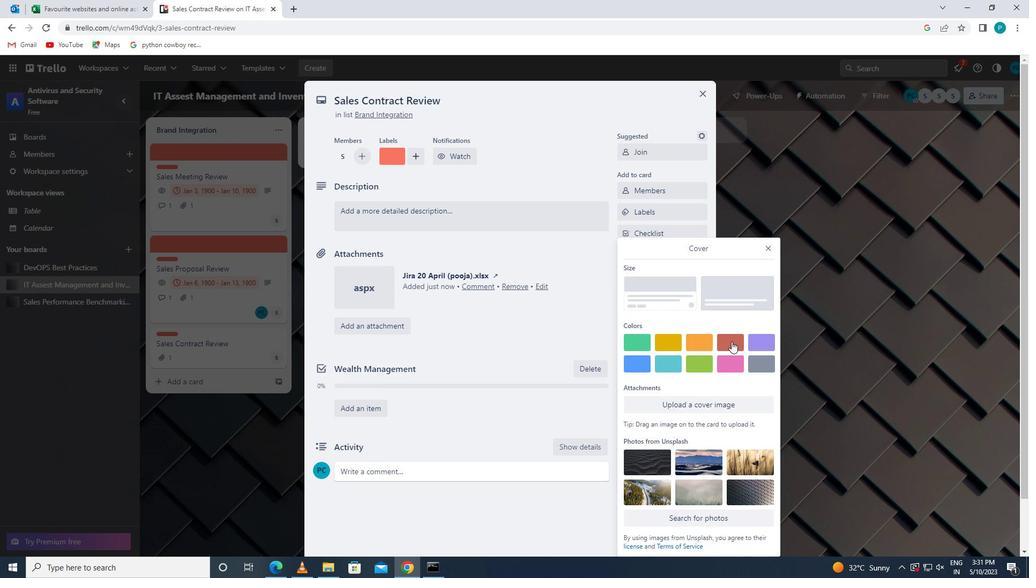 
Action: Mouse moved to (764, 226)
Screenshot: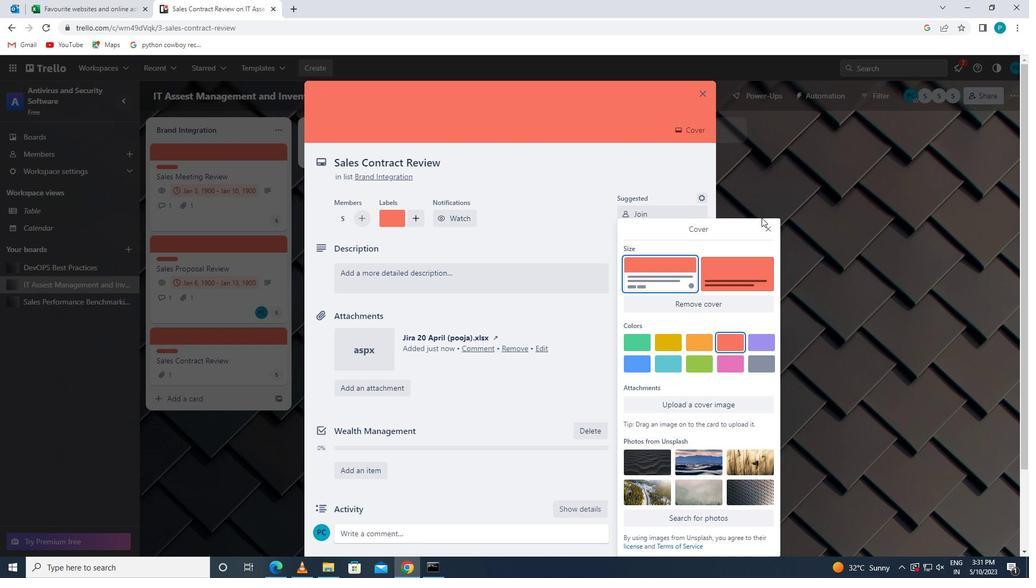 
Action: Mouse pressed left at (764, 226)
Screenshot: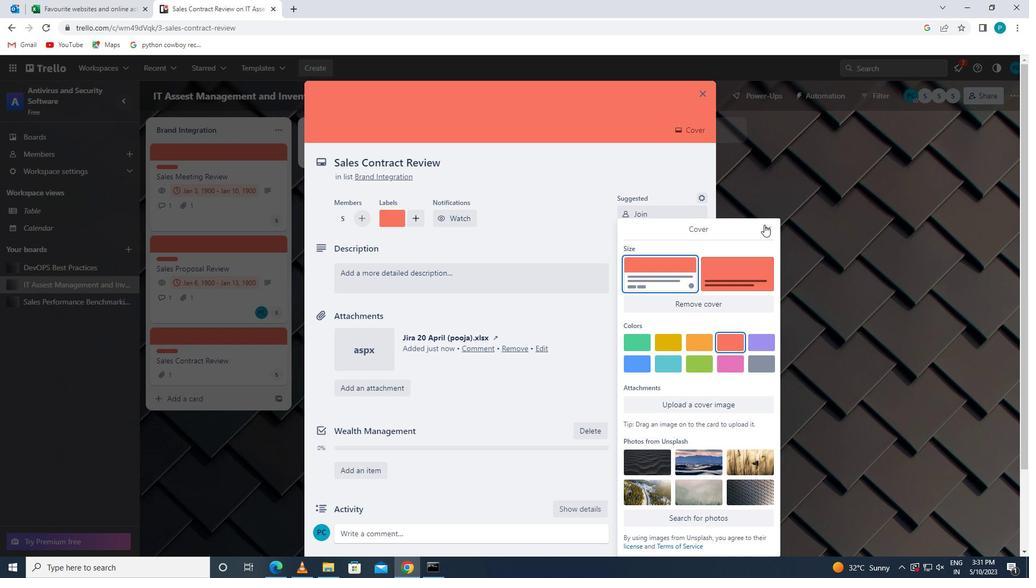 
Action: Mouse moved to (488, 268)
Screenshot: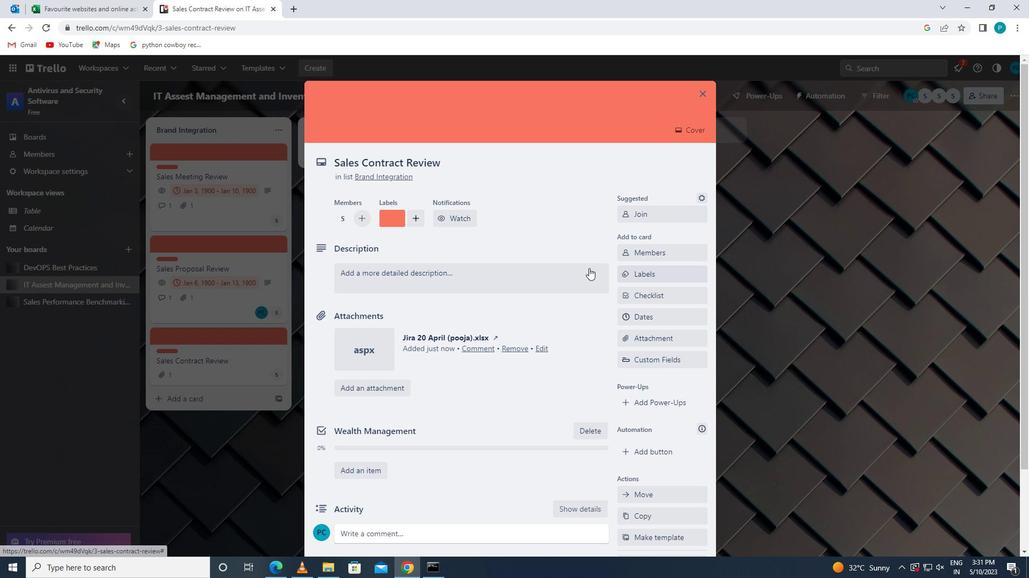
Action: Mouse pressed left at (488, 268)
Screenshot: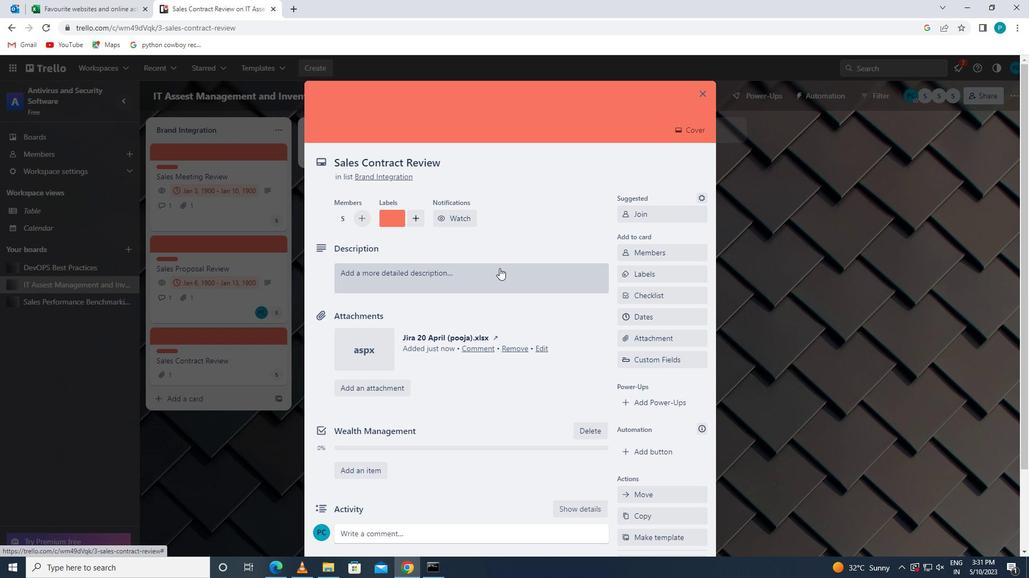 
Action: Key pressed <Key.caps_lock>p<Key.caps_lock>lan<Key.space>and<Key.space>execute<Key.space>company<Key.space>team-building<Key.space><Key.space>activity<Key.space>at<Key.space>a<Key.space>pottery<Key.space>class
Screenshot: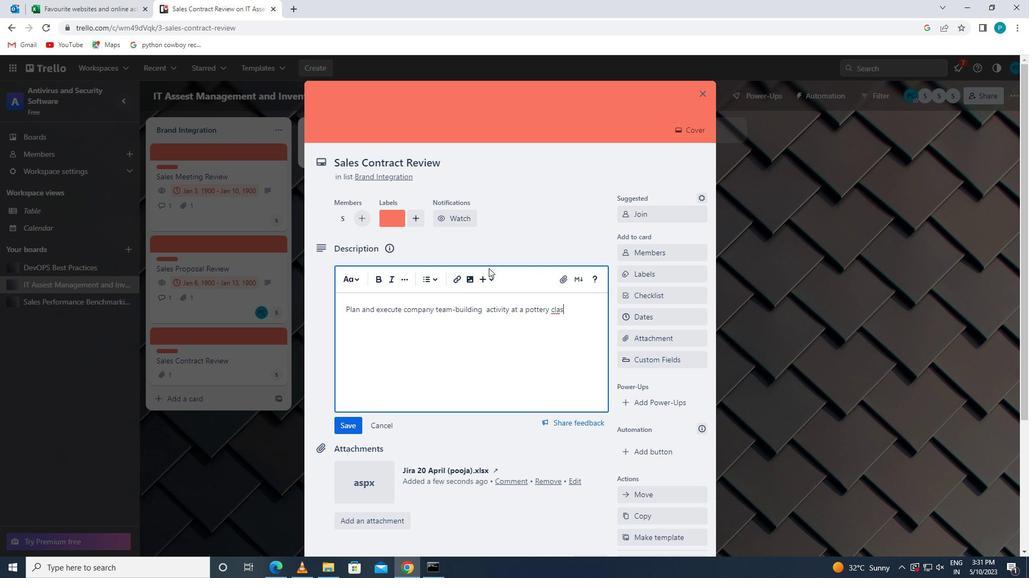 
Action: Mouse moved to (345, 425)
Screenshot: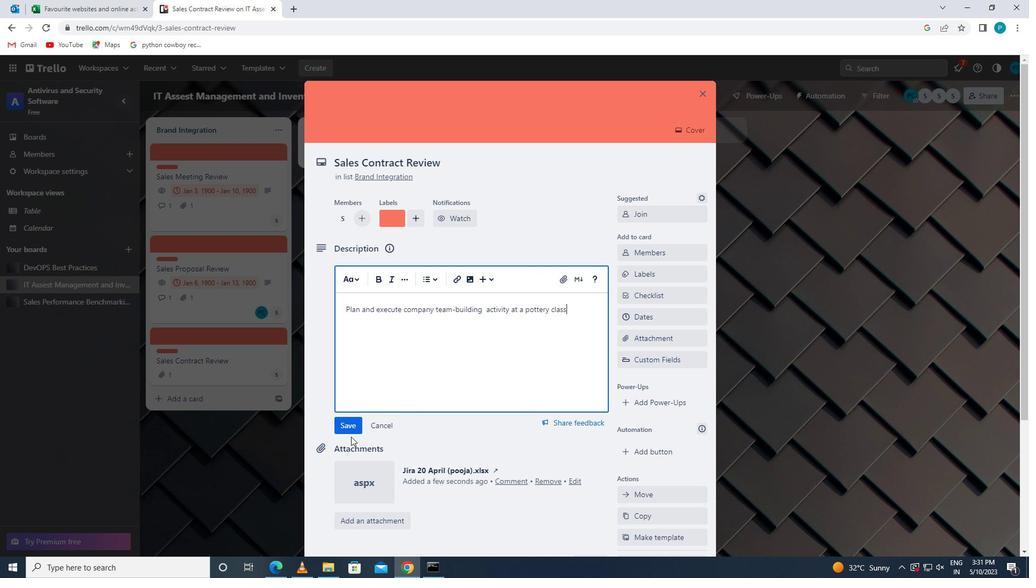 
Action: Mouse pressed left at (345, 425)
Screenshot: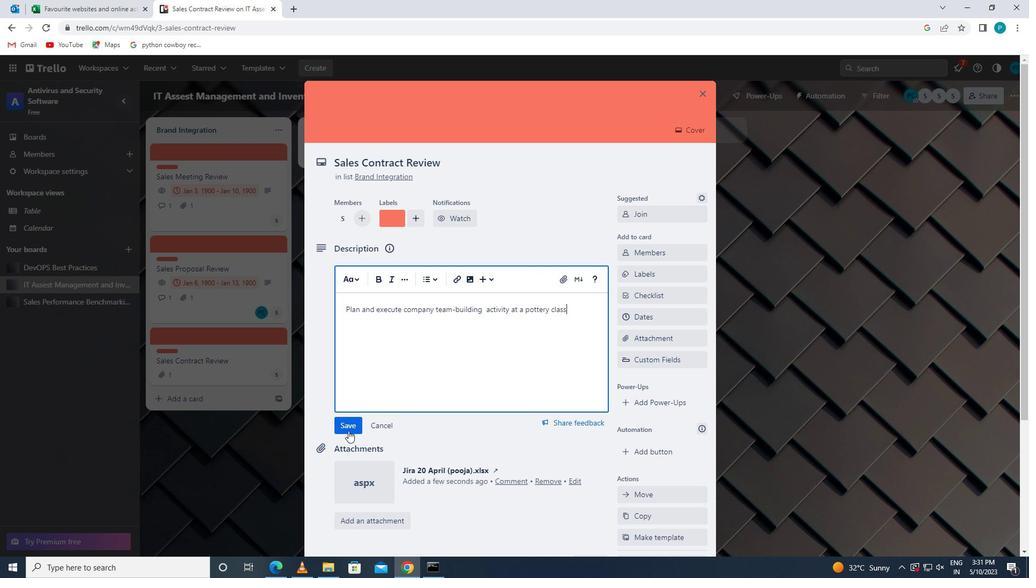 
Action: Mouse moved to (349, 426)
Screenshot: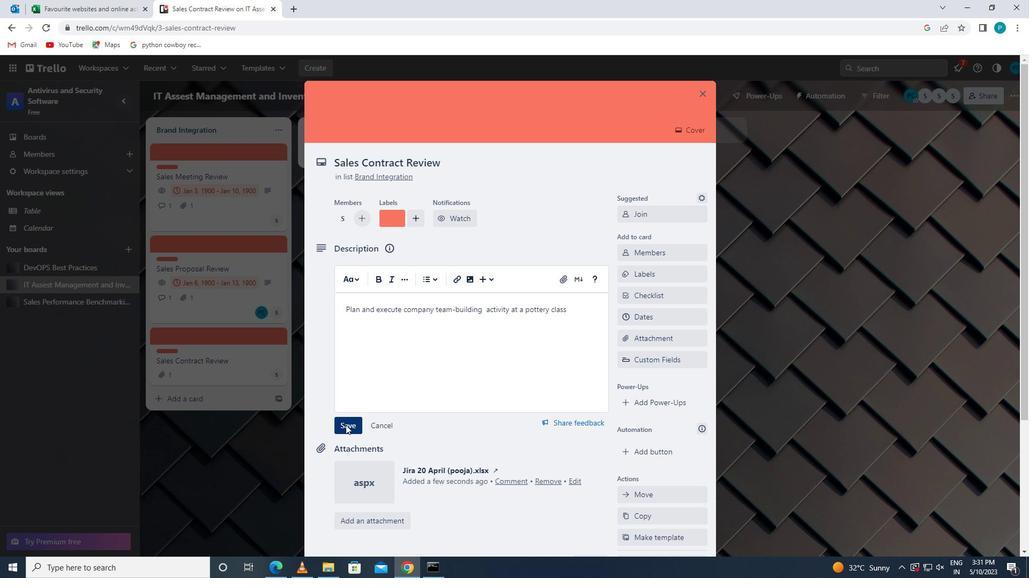 
Action: Mouse scrolled (349, 426) with delta (0, 0)
Screenshot: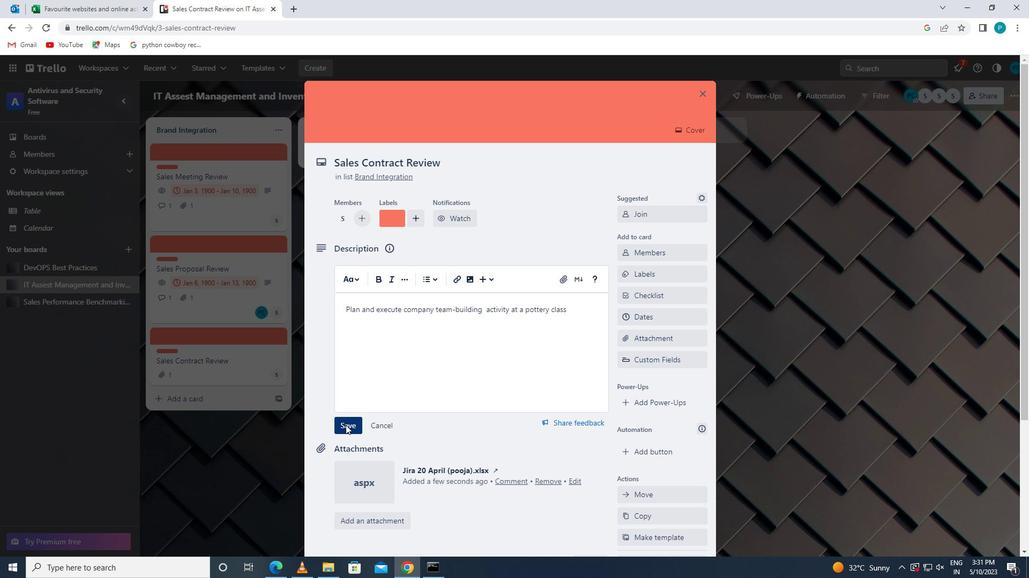 
Action: Mouse scrolled (349, 426) with delta (0, 0)
Screenshot: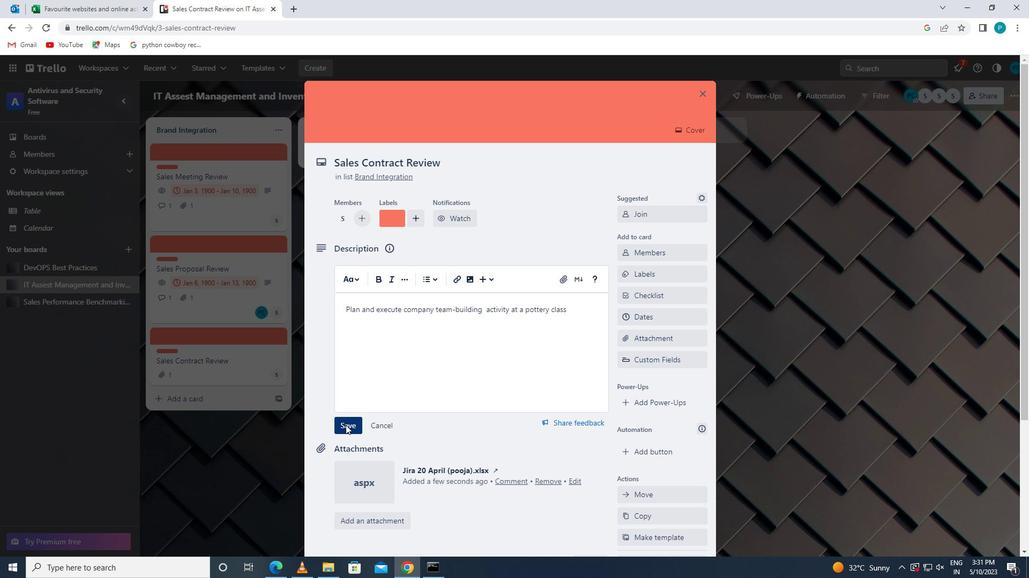 
Action: Mouse scrolled (349, 426) with delta (0, 0)
Screenshot: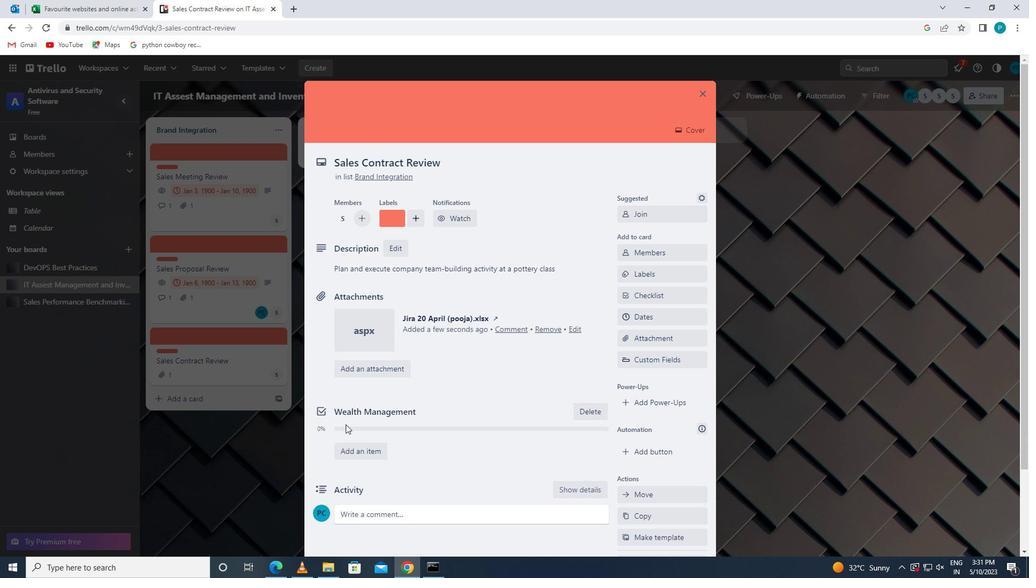 
Action: Mouse scrolled (349, 426) with delta (0, 0)
Screenshot: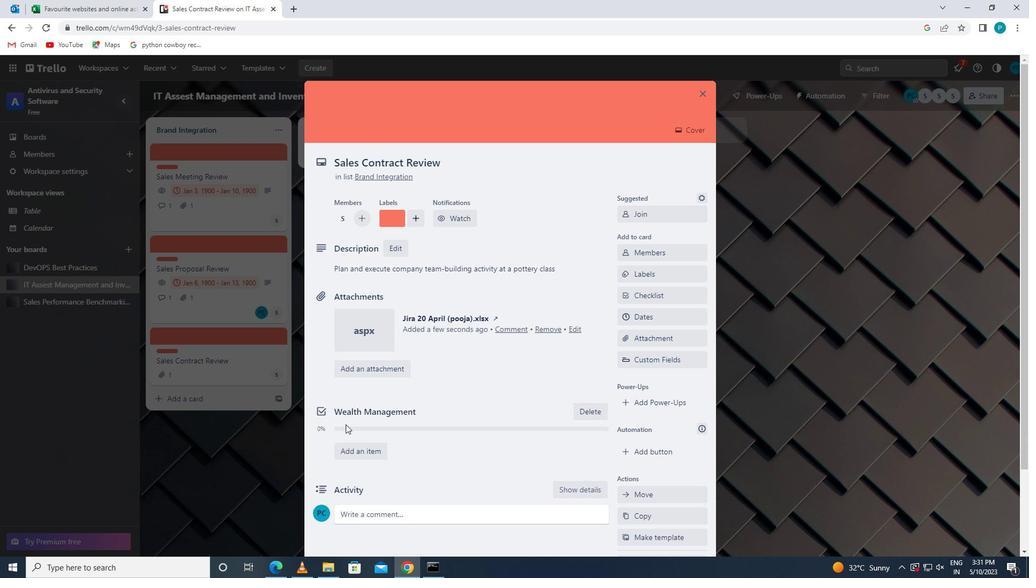 
Action: Mouse scrolled (349, 426) with delta (0, 0)
Screenshot: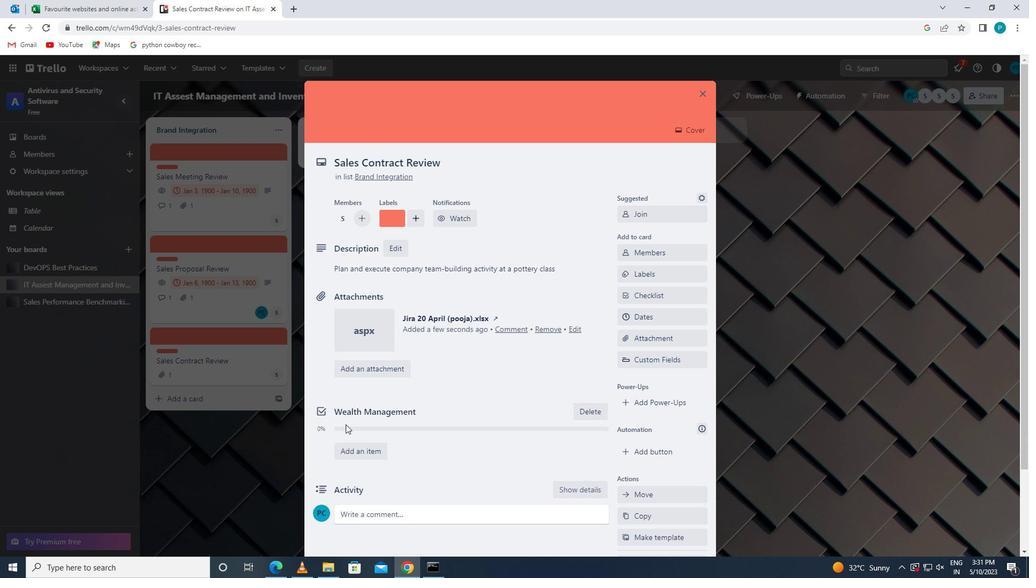 
Action: Mouse moved to (350, 424)
Screenshot: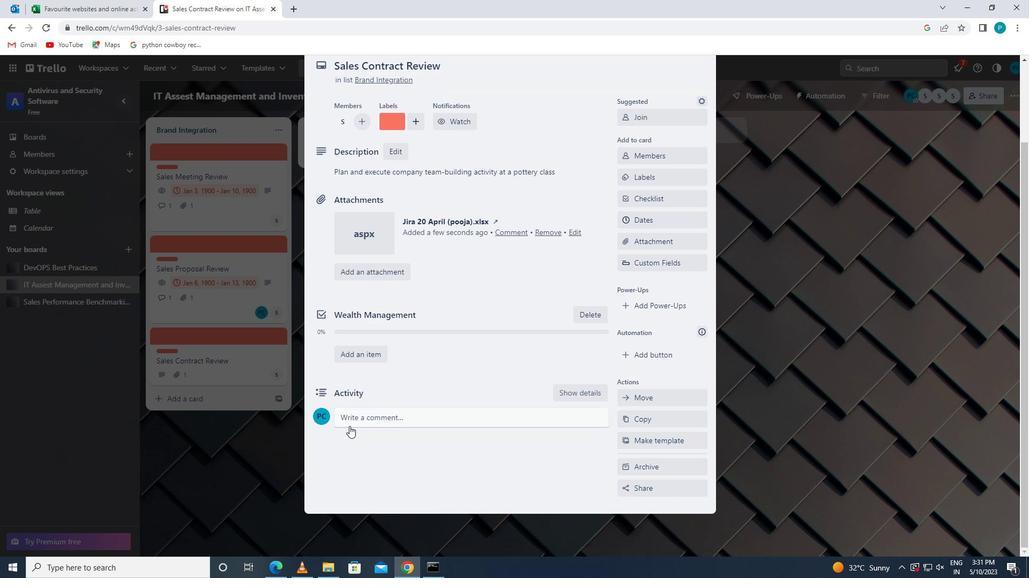 
Action: Mouse pressed left at (350, 424)
Screenshot: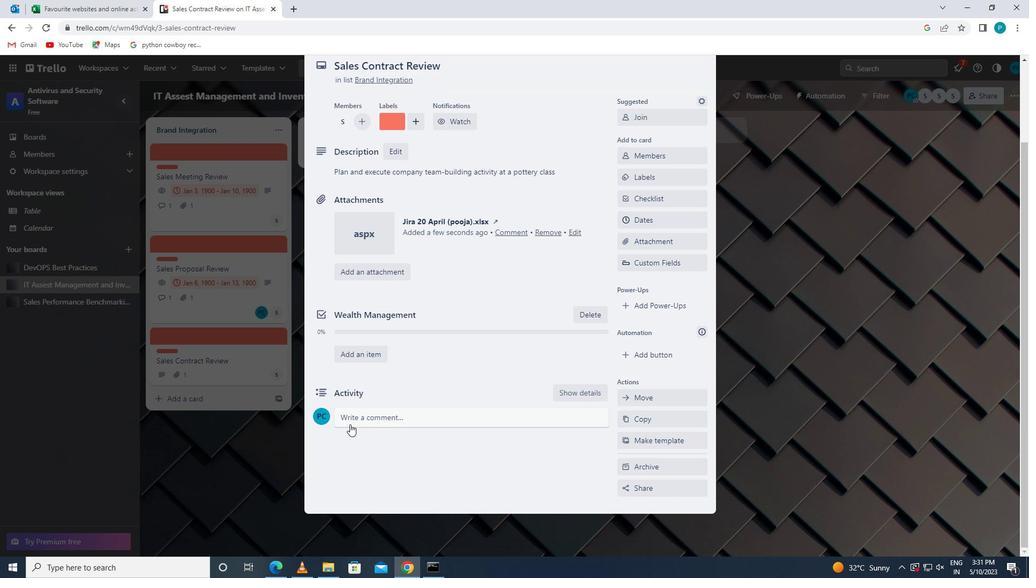 
Action: Key pressed <Key.caps_lock>t<Key.caps_lock>his<Key.space>task<Key.space>presents<Key.space>an<Key.space>opportunity<Key.space>to<Key.space>innovate<Key.space>and<Key.space>comeo<Key.backspace>up<Key.space>with<Key.space>new<Key.space>solutiona<Key.backspace>s<Key.space>to<Key.space>old<Key.space>problems
Screenshot: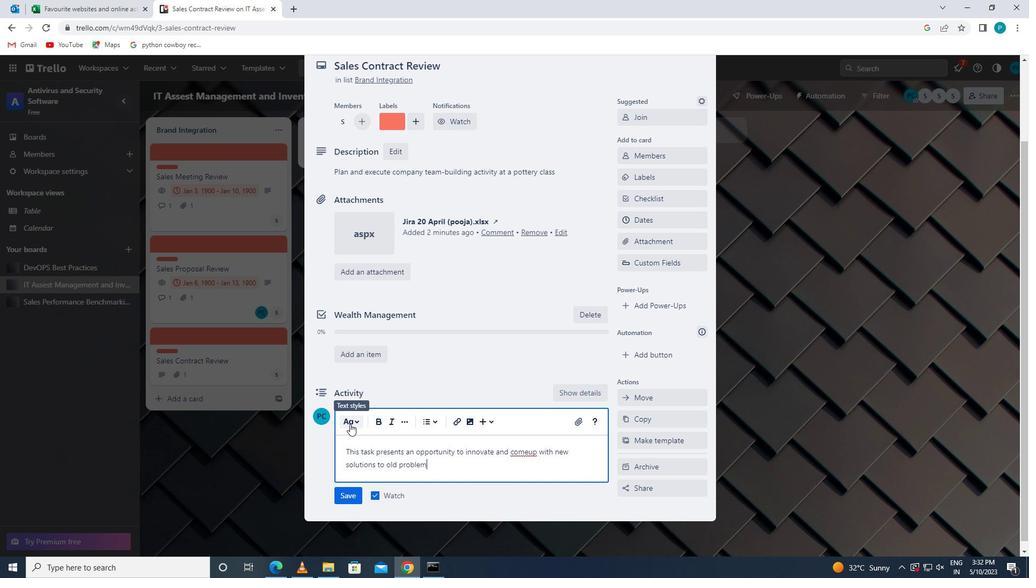 
Action: Mouse moved to (337, 490)
Screenshot: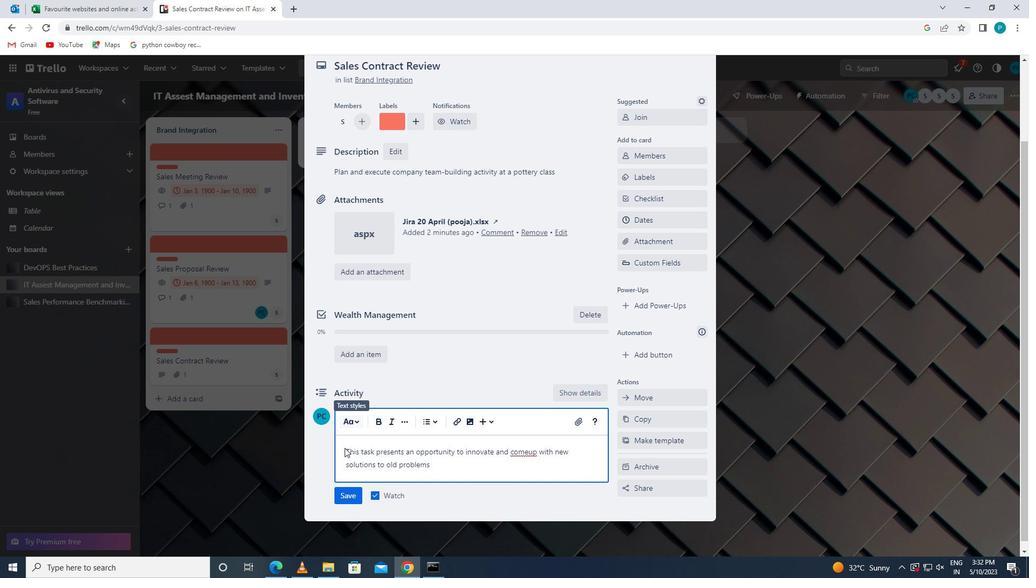 
Action: Mouse pressed left at (337, 490)
Screenshot: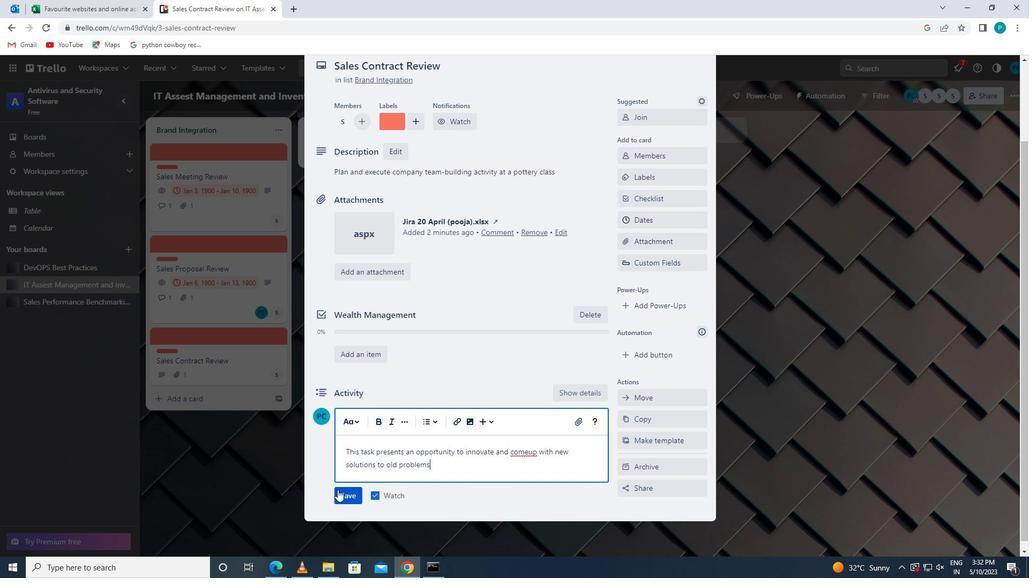 
Action: Mouse moved to (676, 212)
Screenshot: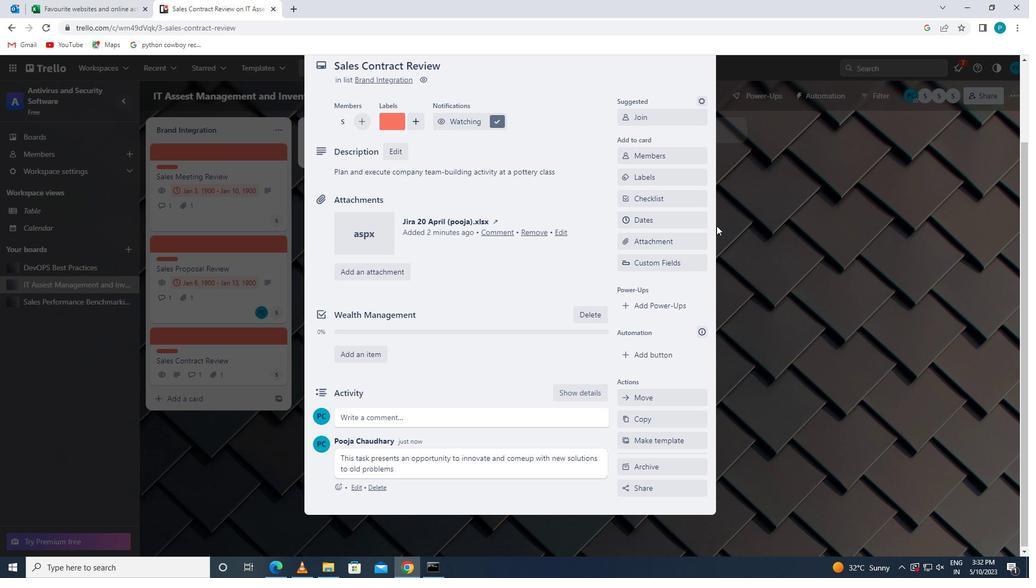 
Action: Mouse pressed left at (676, 212)
Screenshot: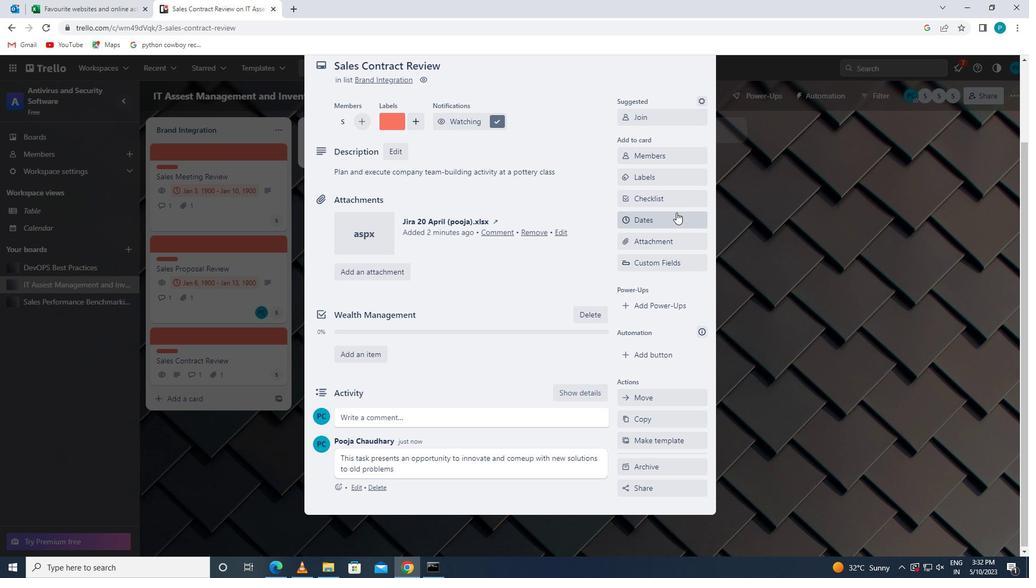 
Action: Mouse moved to (624, 289)
Screenshot: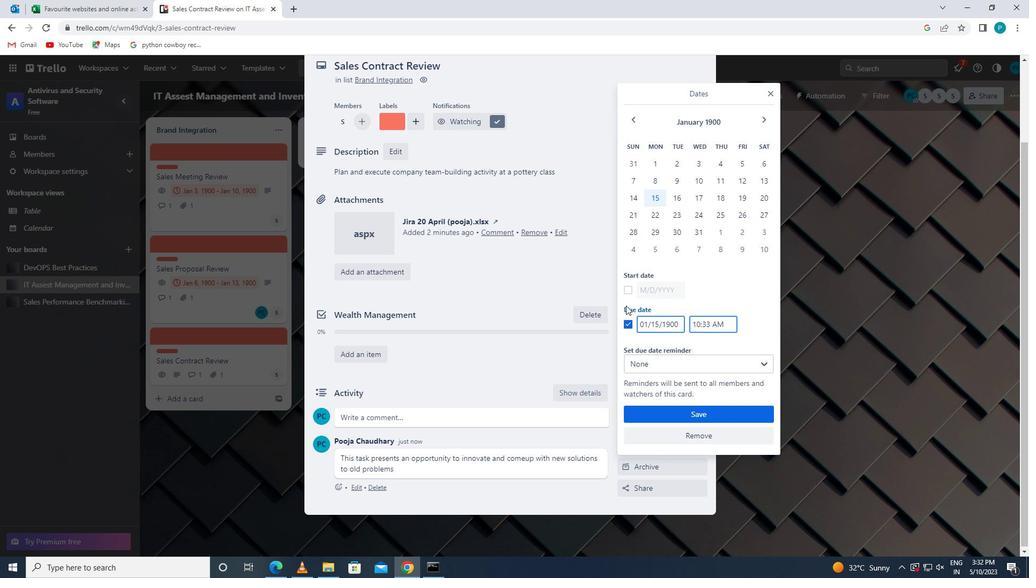 
Action: Mouse pressed left at (624, 289)
Screenshot: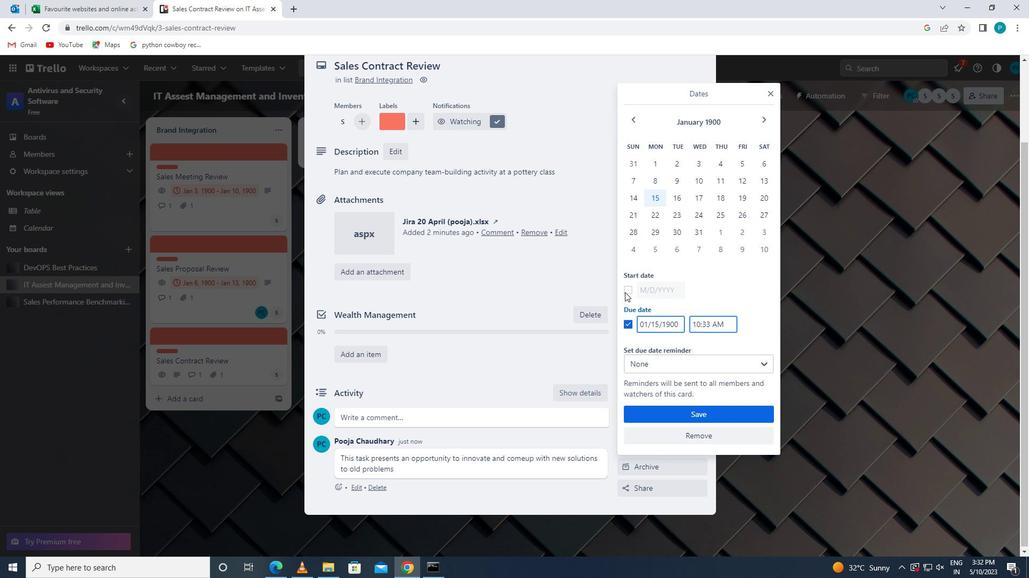
Action: Mouse moved to (659, 289)
Screenshot: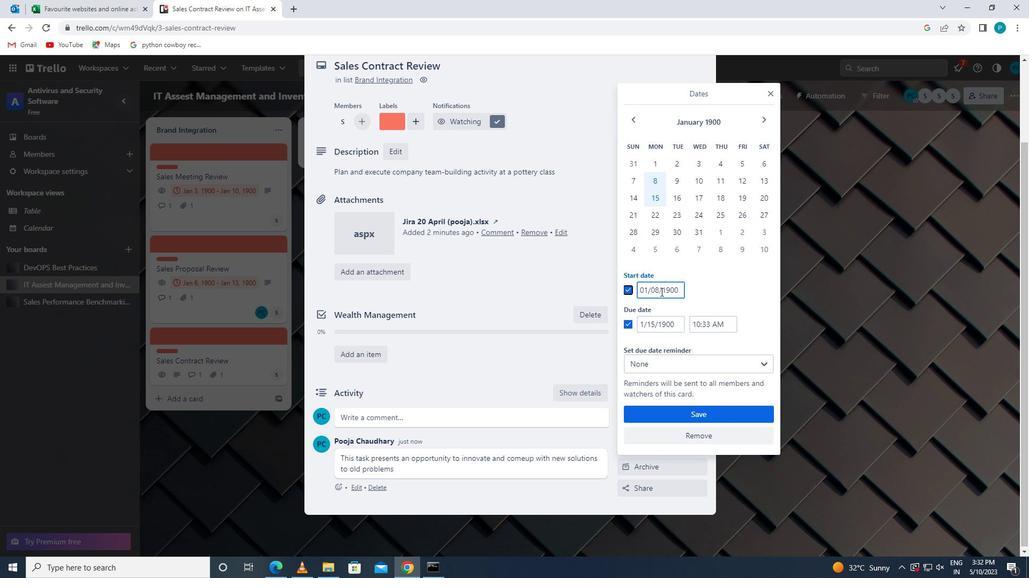 
Action: Mouse pressed left at (659, 289)
Screenshot: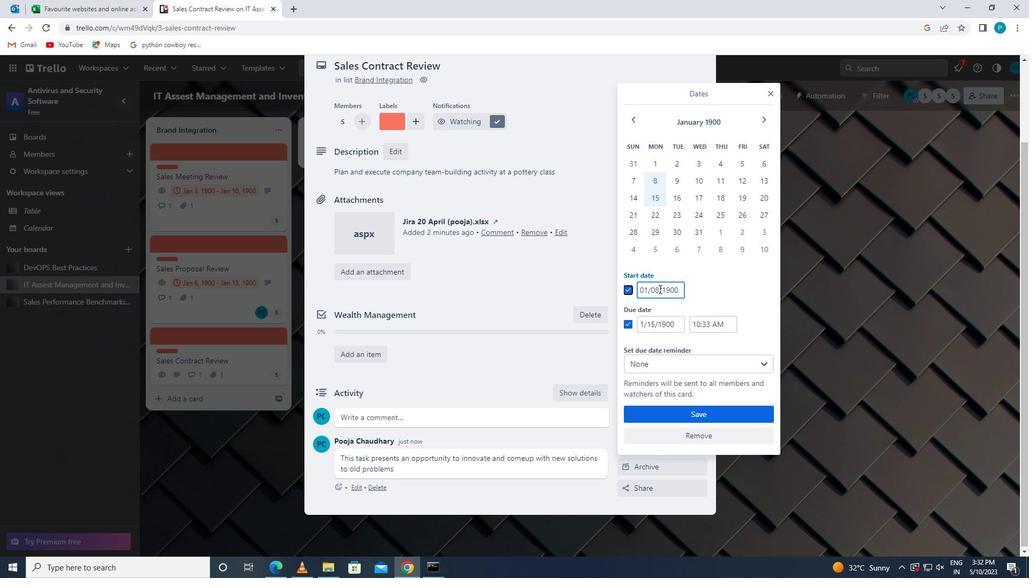
Action: Mouse moved to (650, 288)
Screenshot: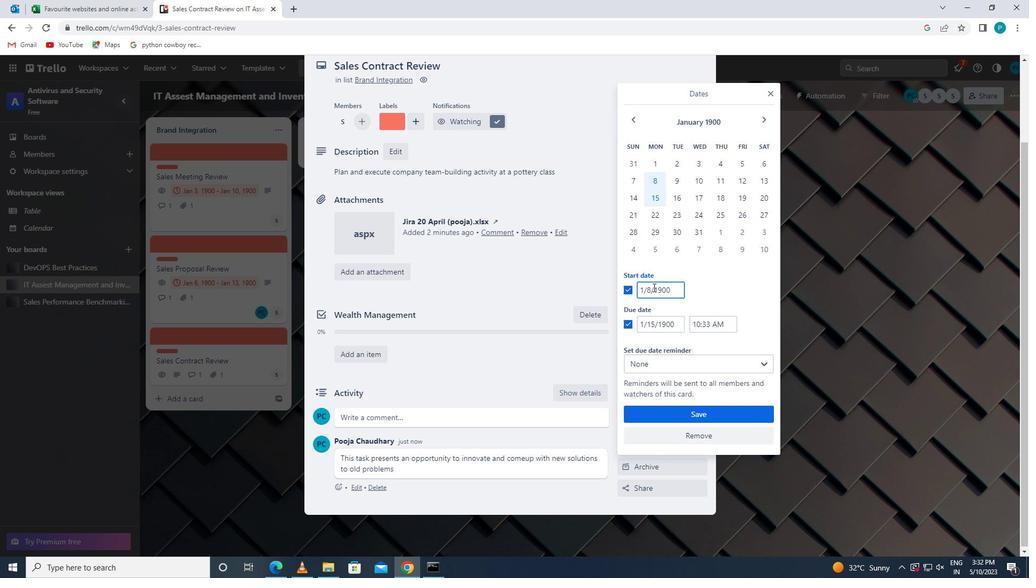 
Action: Mouse pressed left at (650, 288)
Screenshot: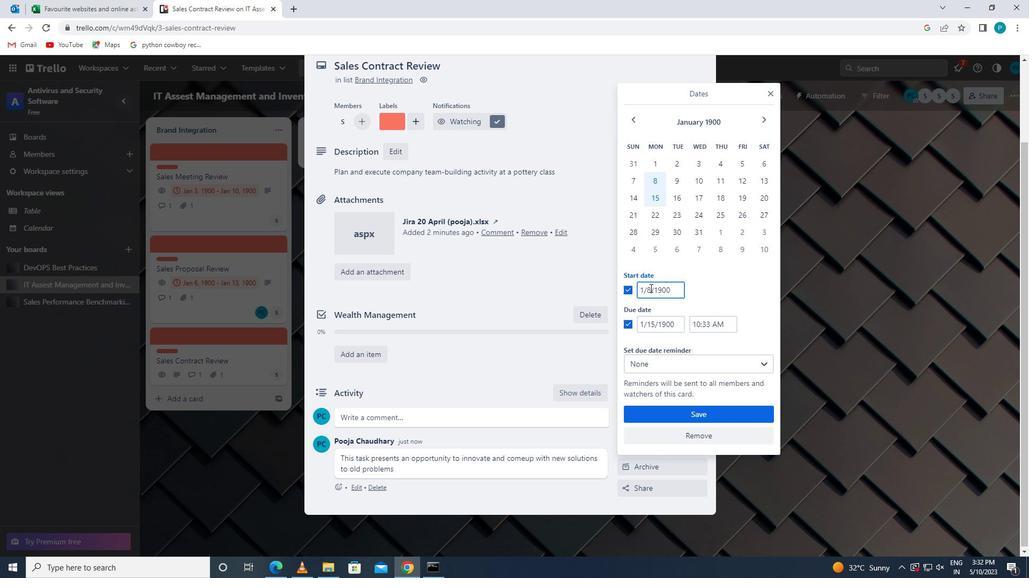 
Action: Key pressed <Key.backspace>9
Screenshot: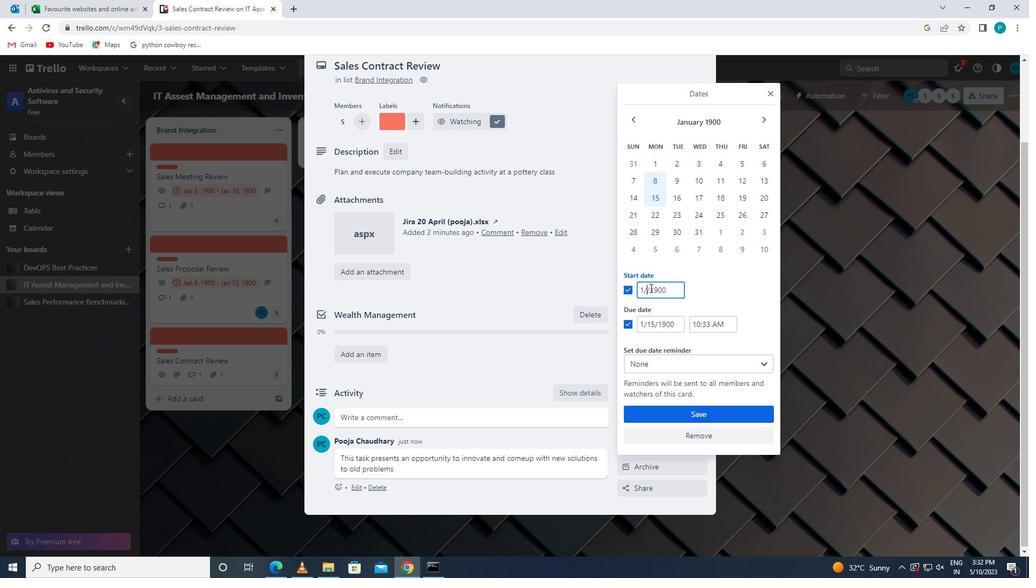 
Action: Mouse moved to (653, 322)
Screenshot: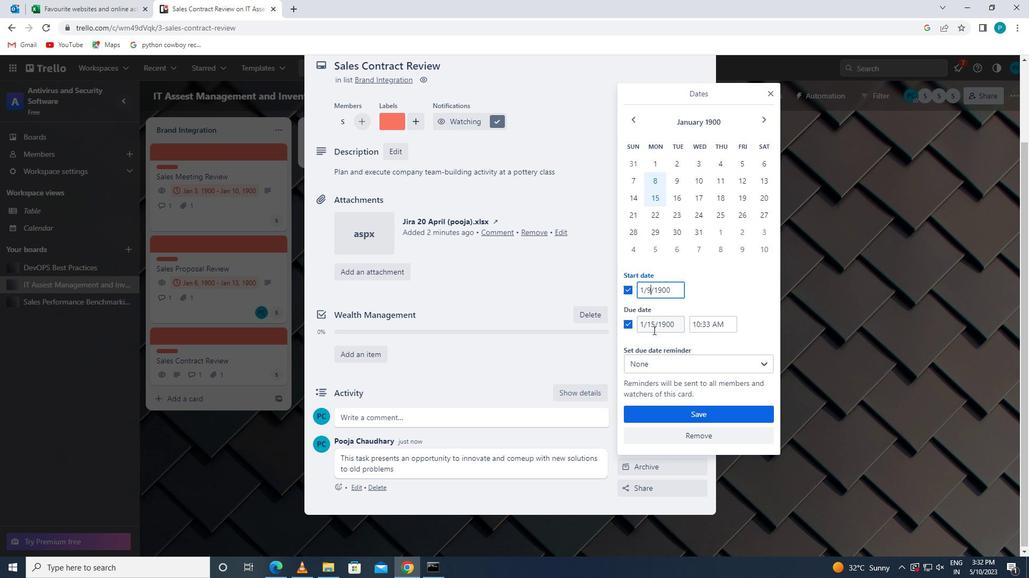 
Action: Mouse pressed left at (653, 322)
Screenshot: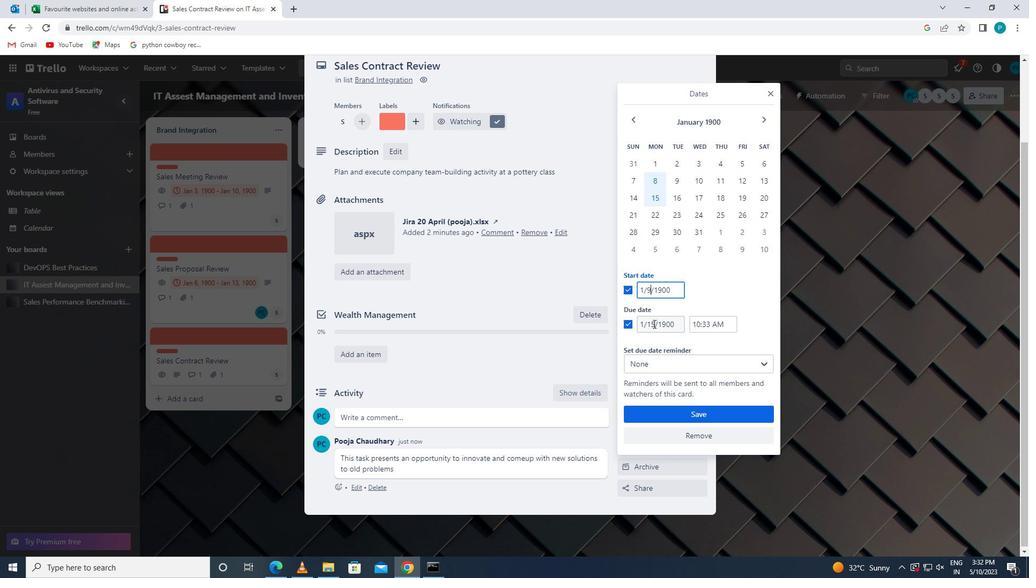 
Action: Key pressed <Key.backspace>6
Screenshot: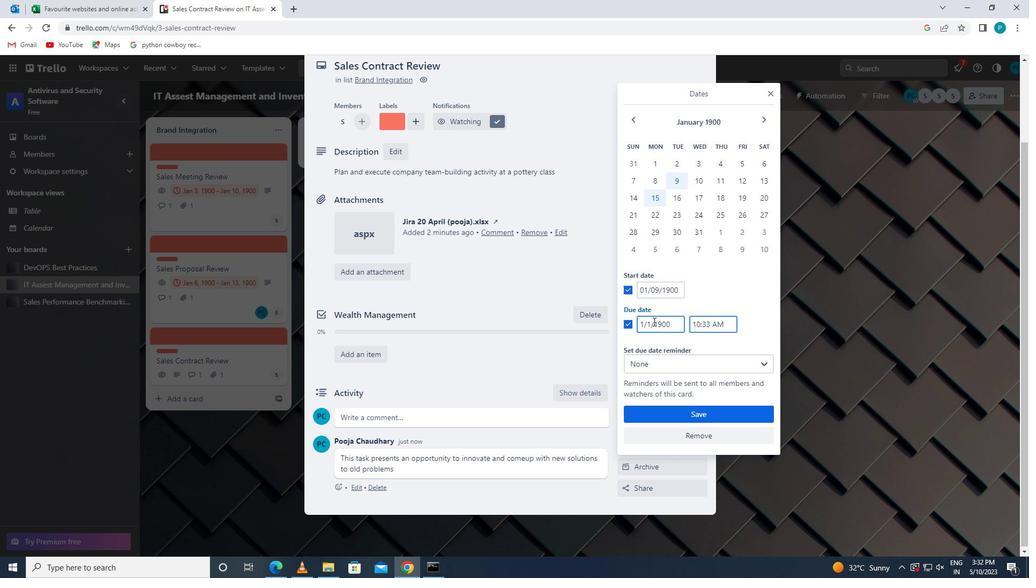 
Action: Mouse moved to (677, 411)
Screenshot: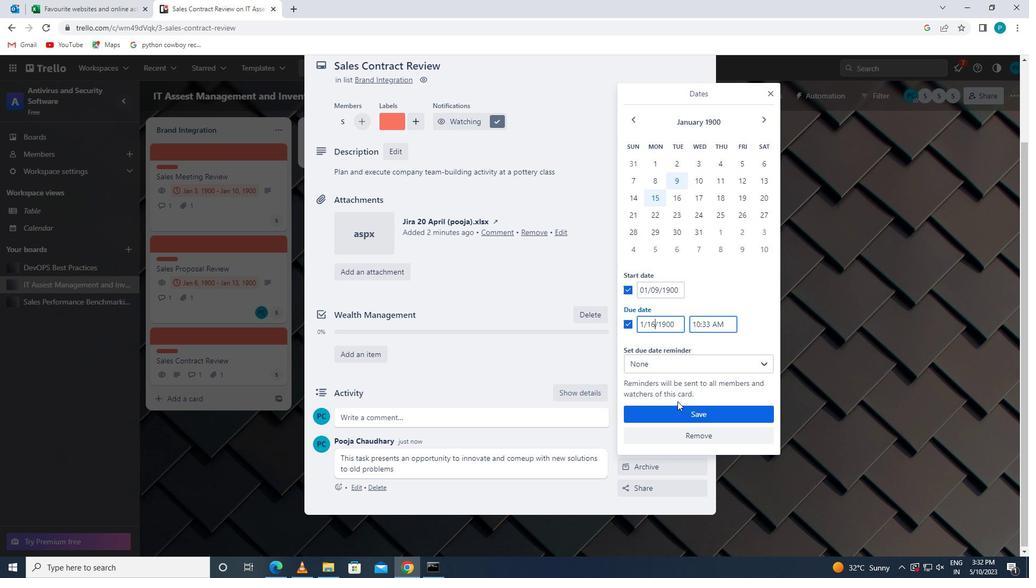 
Action: Mouse pressed left at (677, 411)
Screenshot: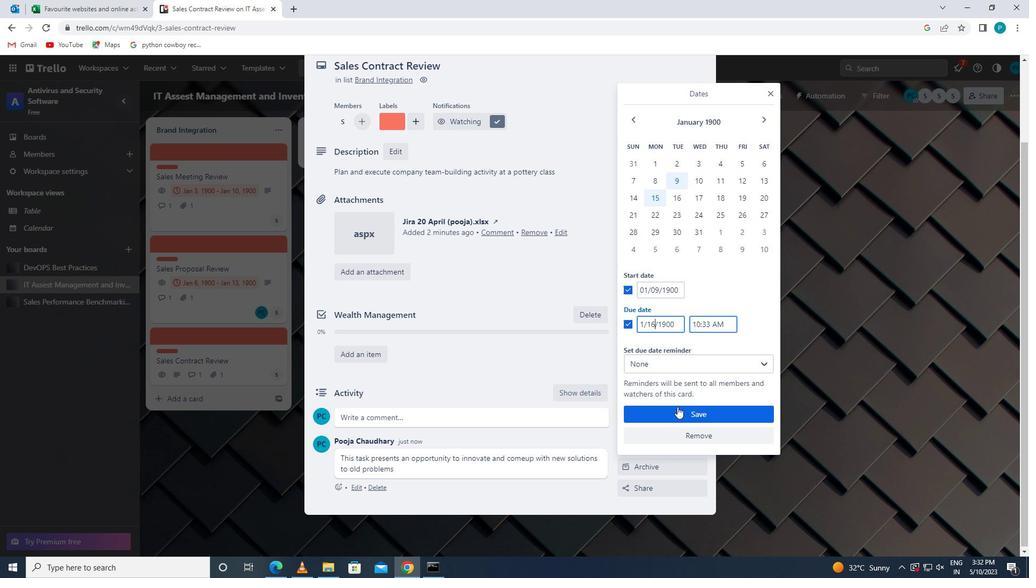 
Action: Mouse scrolled (677, 412) with delta (0, 0)
Screenshot: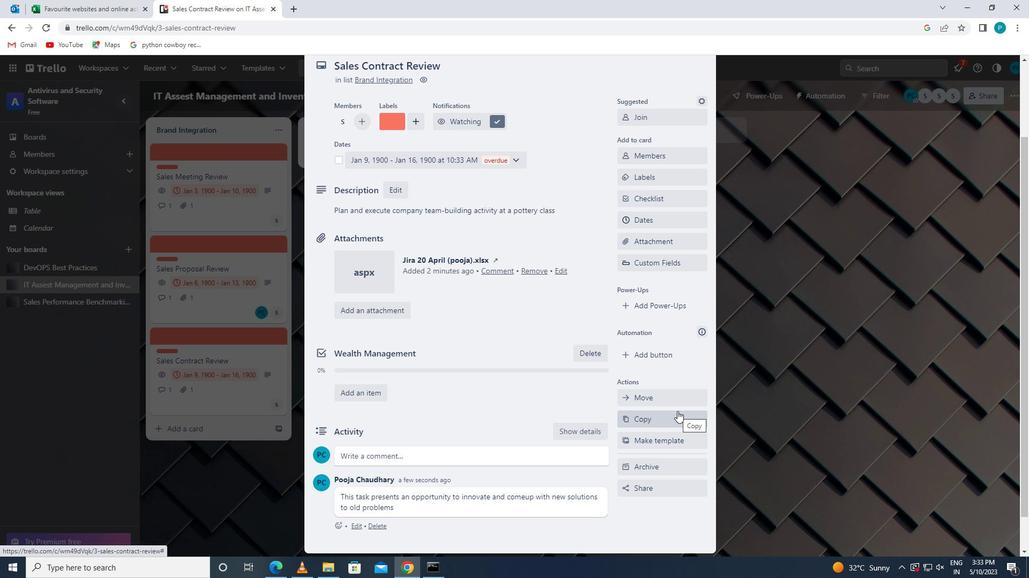 
Action: Mouse scrolled (677, 412) with delta (0, 0)
Screenshot: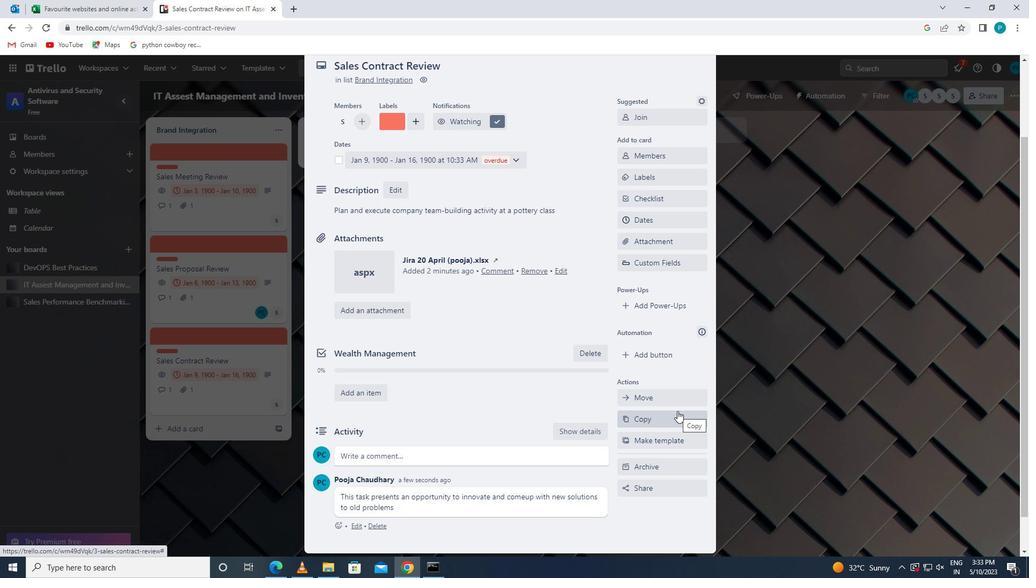 
Action: Mouse scrolled (677, 412) with delta (0, 0)
Screenshot: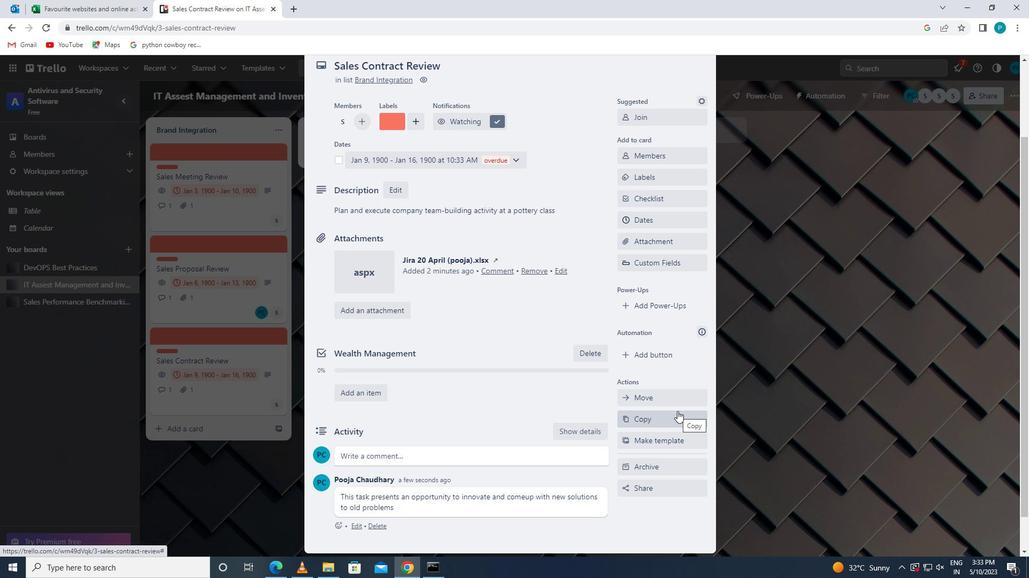 
